 Task: Find connections with filter location Rampur Hat with filter topic #creativitywith filter profile language Spanish with filter current company BayOne Solutions with filter school Swami Vivekananda Subharti University, Meerut with filter industry Outsourcing and Offshoring Consulting with filter service category Wedding Planning with filter keywords title Front Desk Associate
Action: Mouse moved to (489, 44)
Screenshot: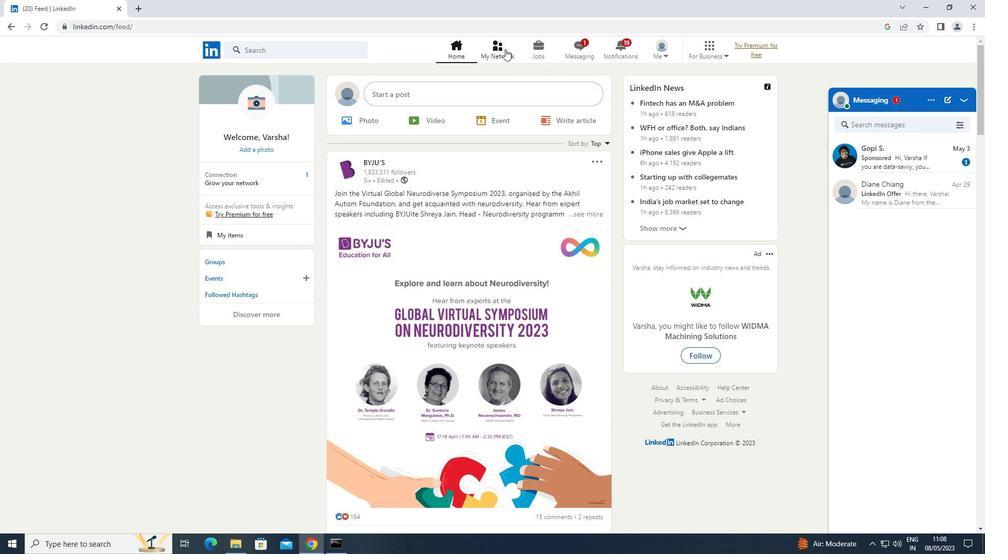 
Action: Mouse pressed left at (489, 44)
Screenshot: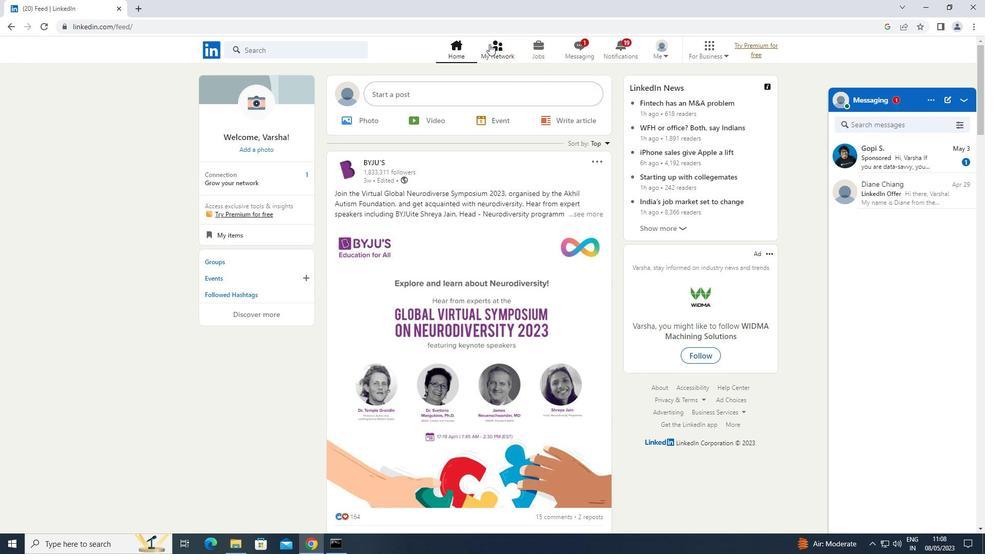 
Action: Mouse moved to (250, 109)
Screenshot: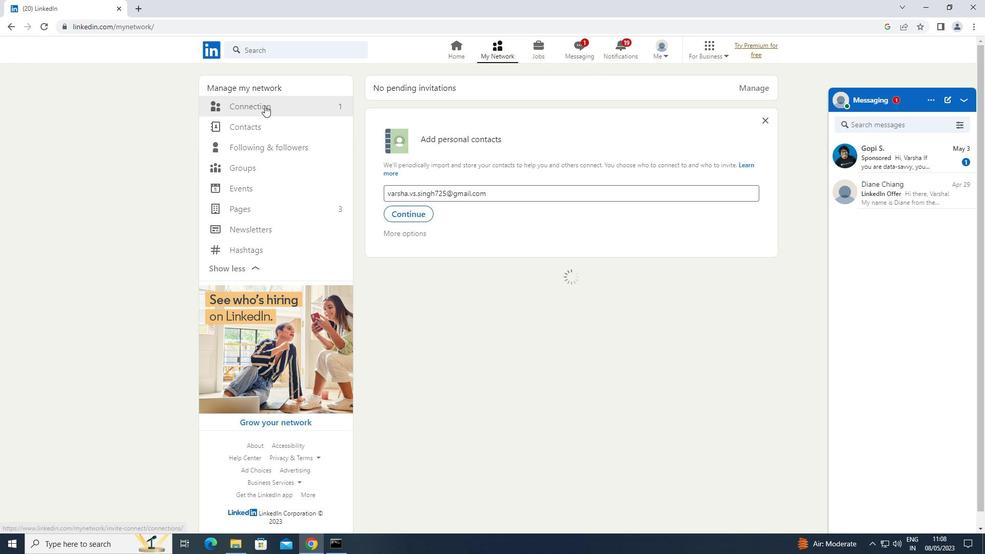 
Action: Mouse pressed left at (250, 109)
Screenshot: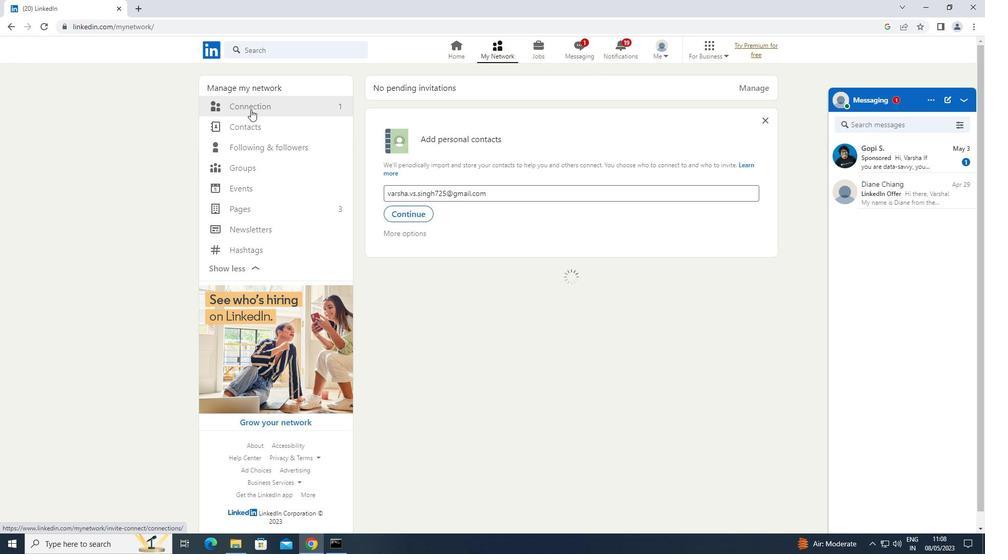 
Action: Mouse moved to (592, 110)
Screenshot: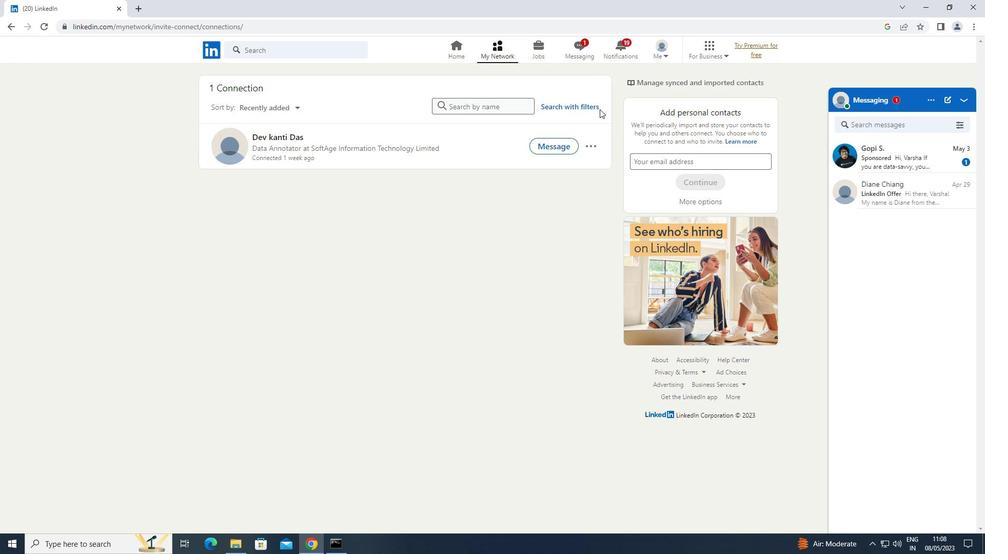 
Action: Mouse pressed left at (592, 110)
Screenshot: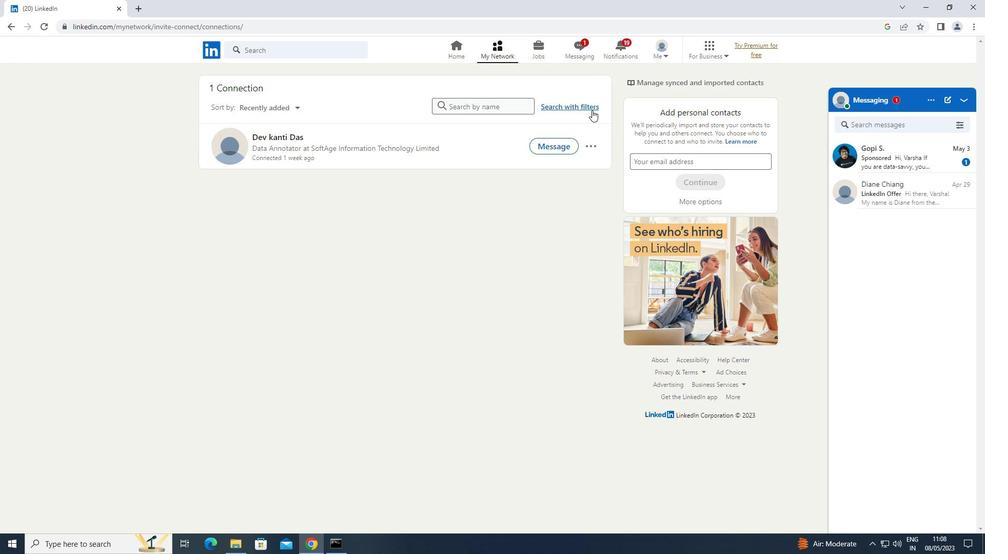 
Action: Mouse moved to (515, 76)
Screenshot: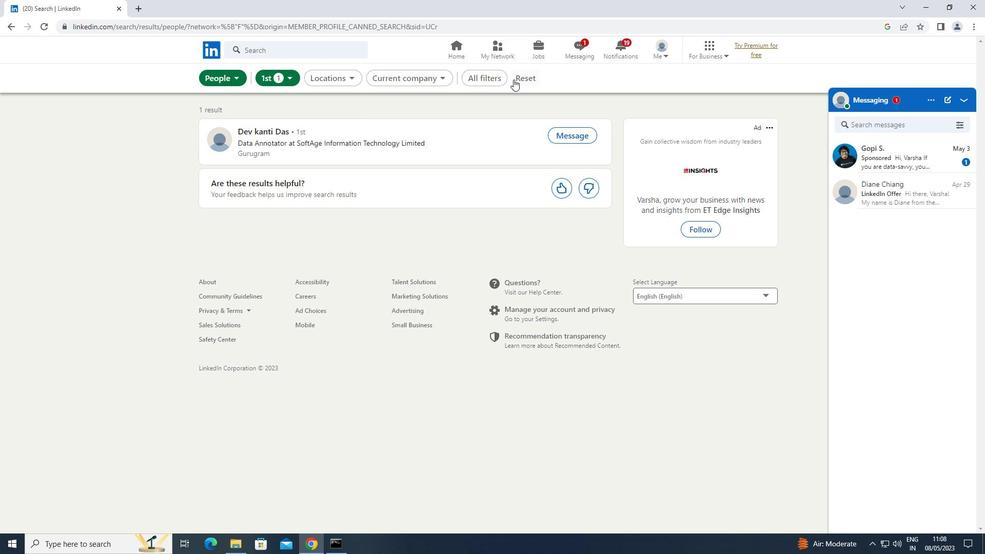 
Action: Mouse pressed left at (515, 76)
Screenshot: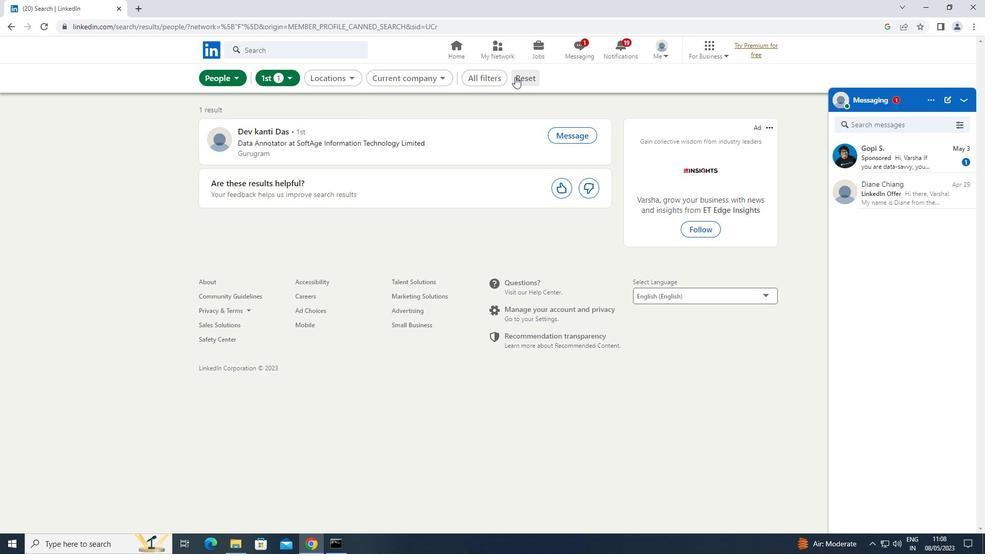 
Action: Mouse moved to (501, 80)
Screenshot: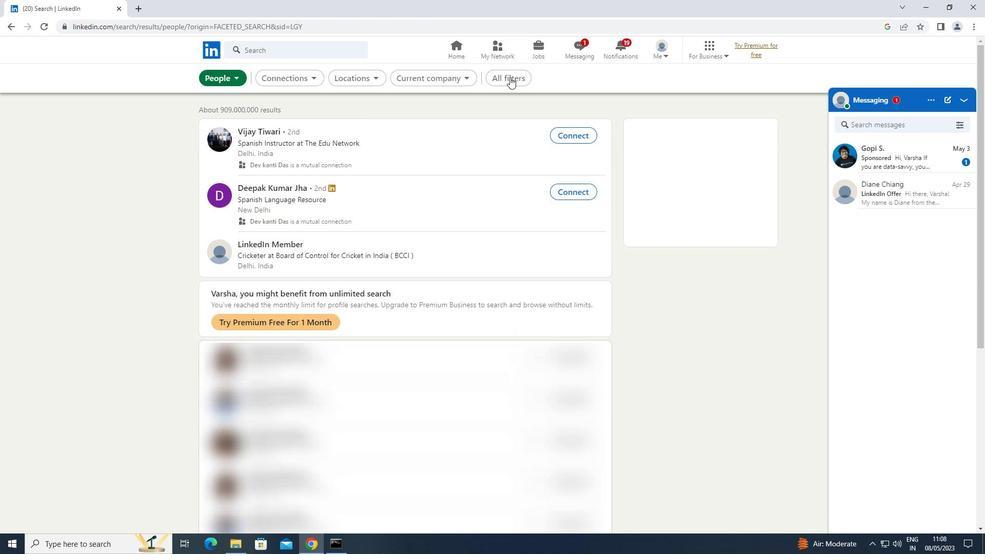 
Action: Mouse pressed left at (501, 80)
Screenshot: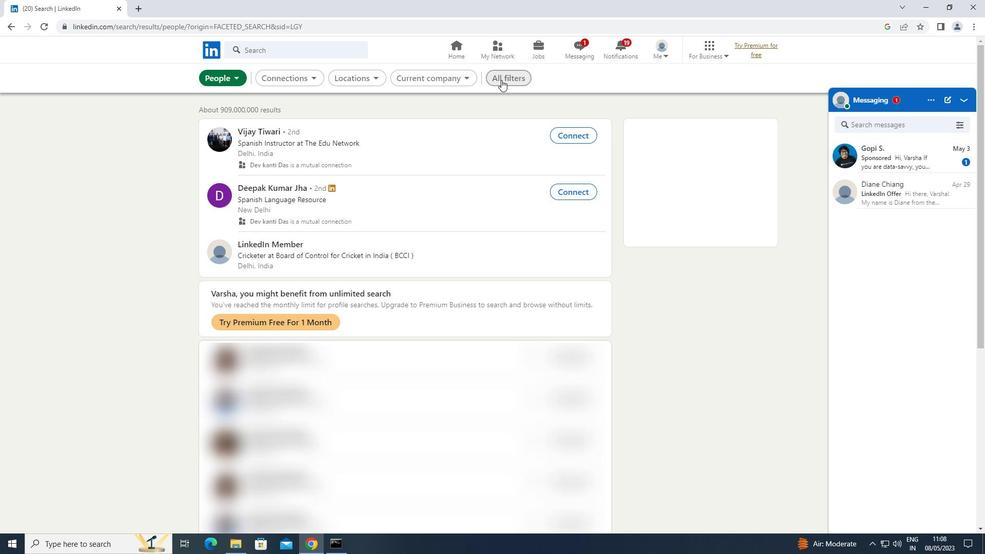 
Action: Mouse moved to (748, 211)
Screenshot: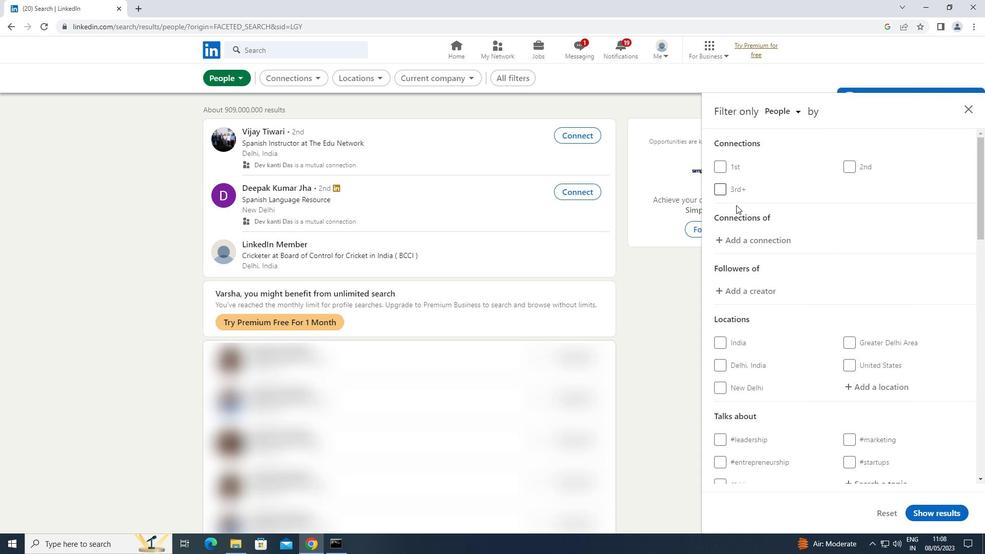 
Action: Mouse scrolled (748, 210) with delta (0, 0)
Screenshot: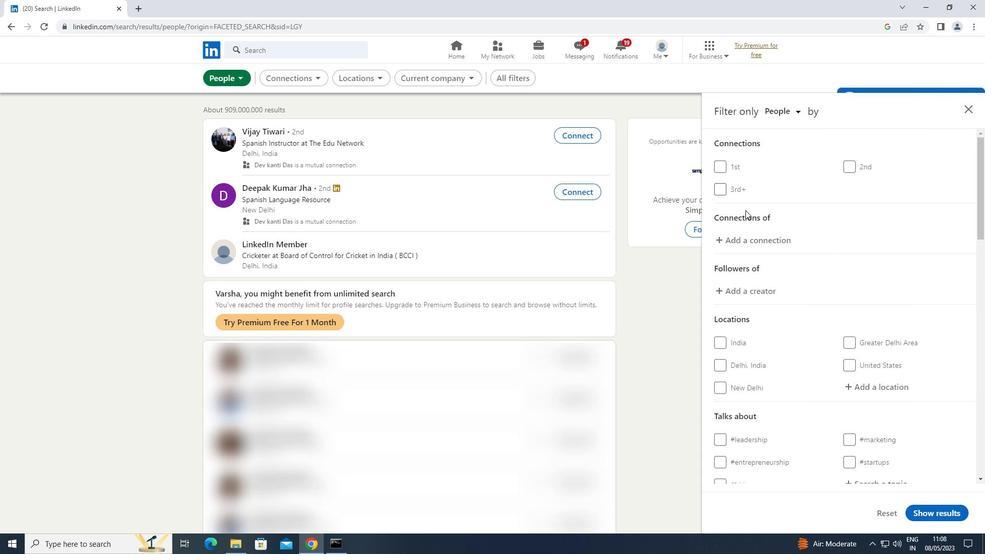 
Action: Mouse scrolled (748, 210) with delta (0, 0)
Screenshot: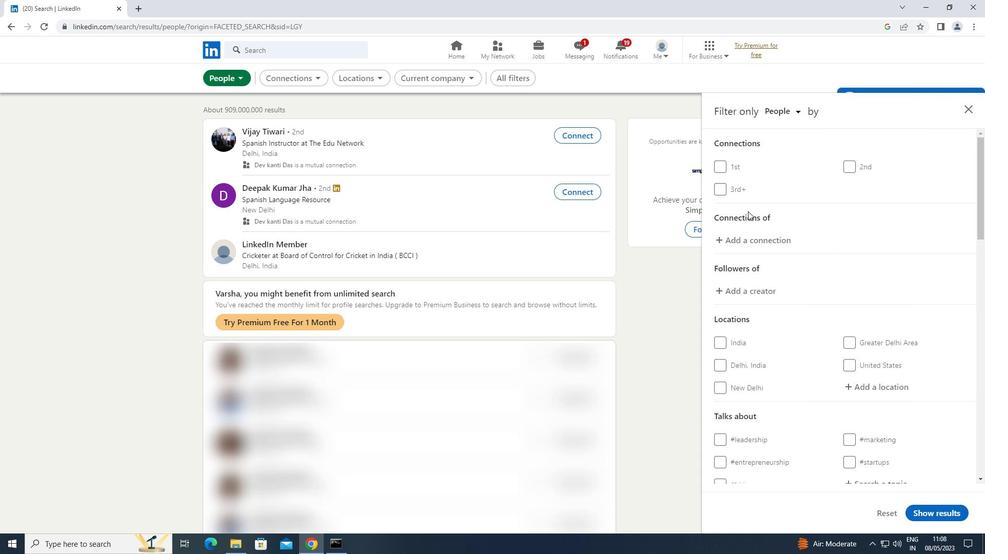 
Action: Mouse scrolled (748, 210) with delta (0, 0)
Screenshot: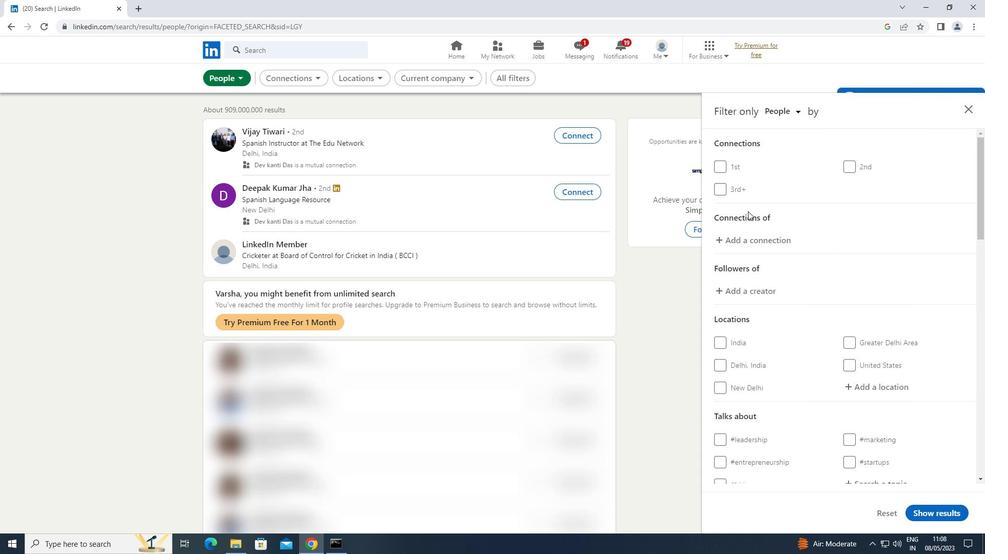 
Action: Mouse moved to (859, 232)
Screenshot: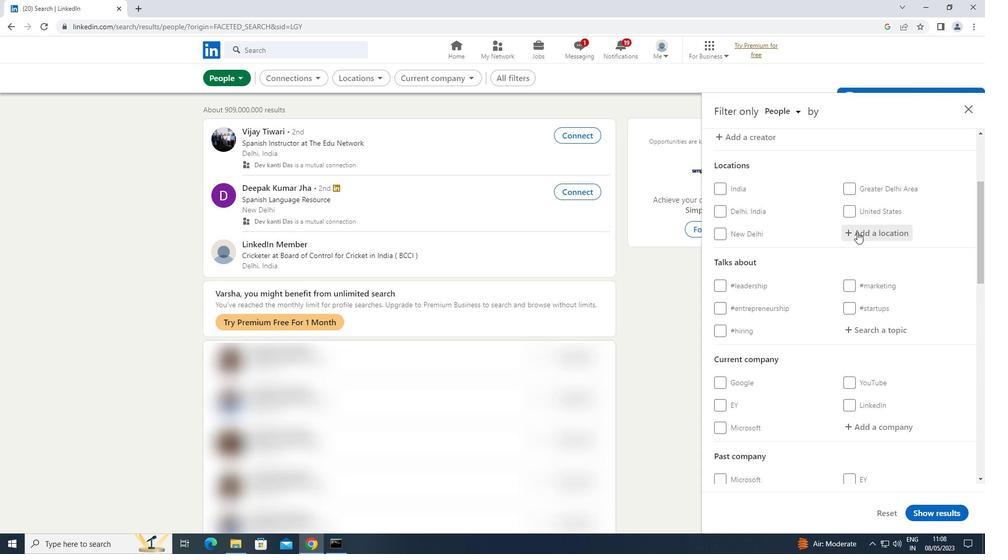 
Action: Mouse pressed left at (859, 232)
Screenshot: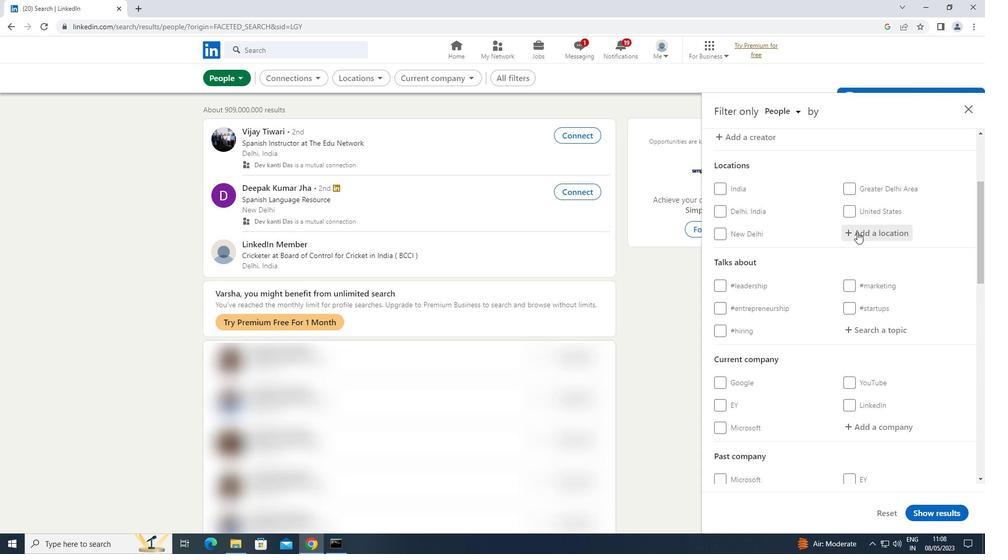 
Action: Mouse moved to (859, 233)
Screenshot: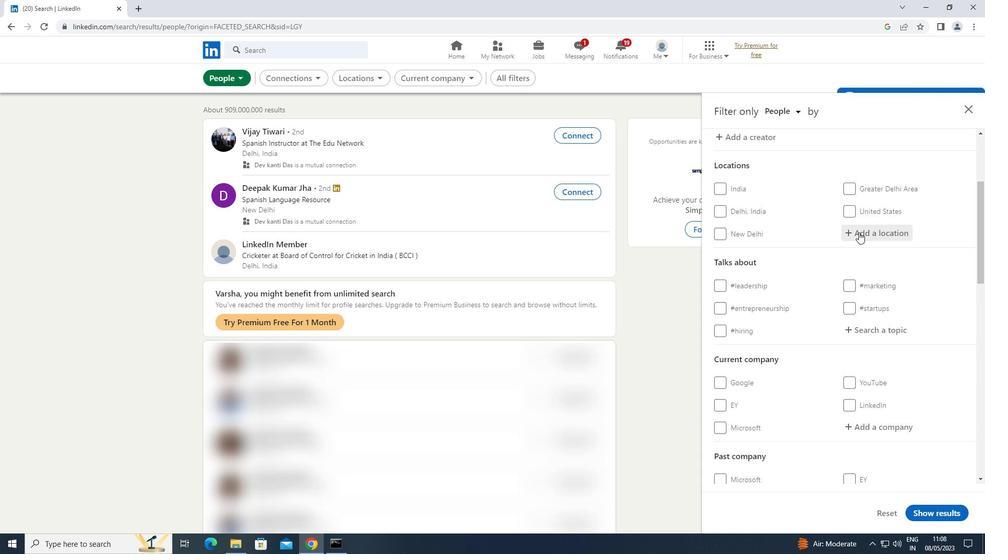 
Action: Key pressed <Key.shift>RAMPUR
Screenshot: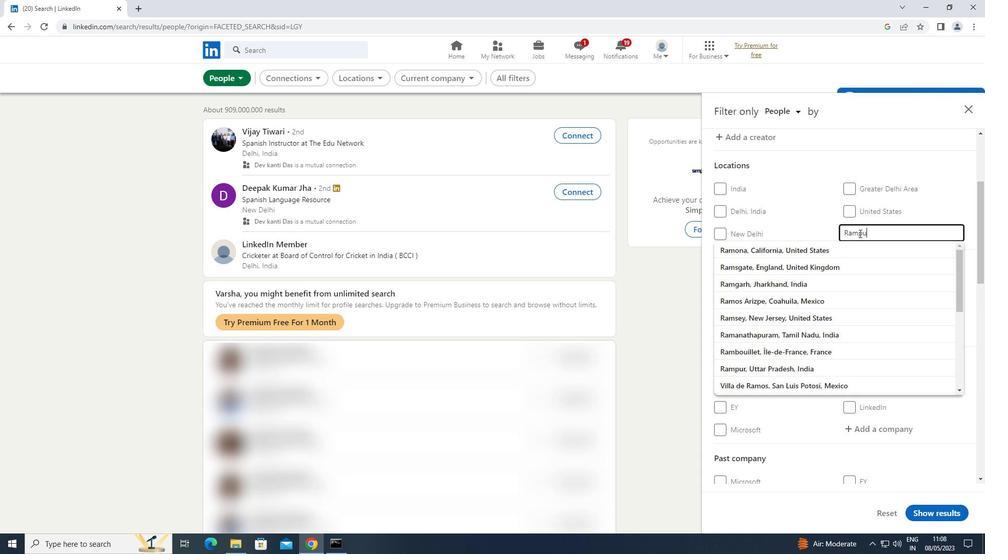 
Action: Mouse moved to (848, 223)
Screenshot: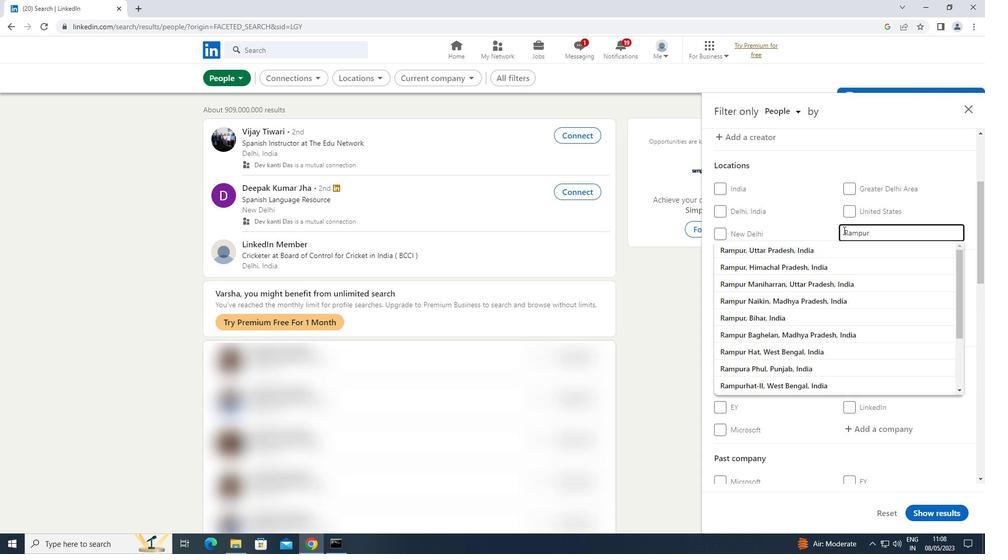 
Action: Mouse scrolled (848, 223) with delta (0, 0)
Screenshot: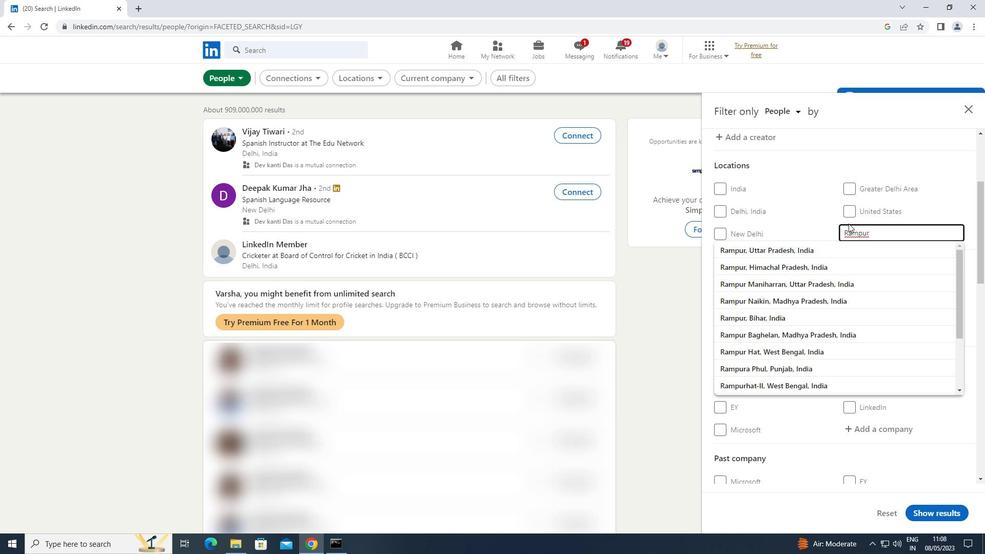 
Action: Mouse scrolled (848, 223) with delta (0, 0)
Screenshot: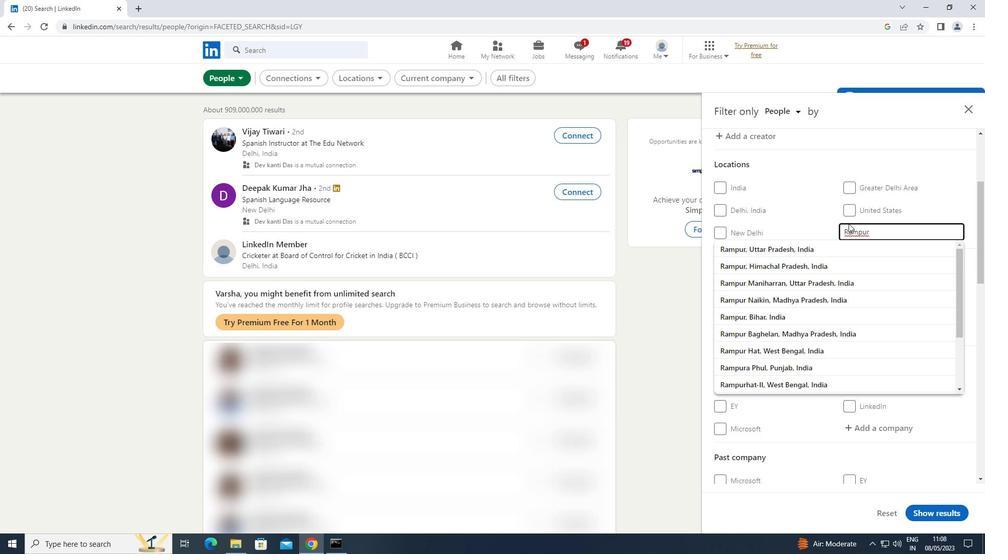 
Action: Mouse moved to (878, 305)
Screenshot: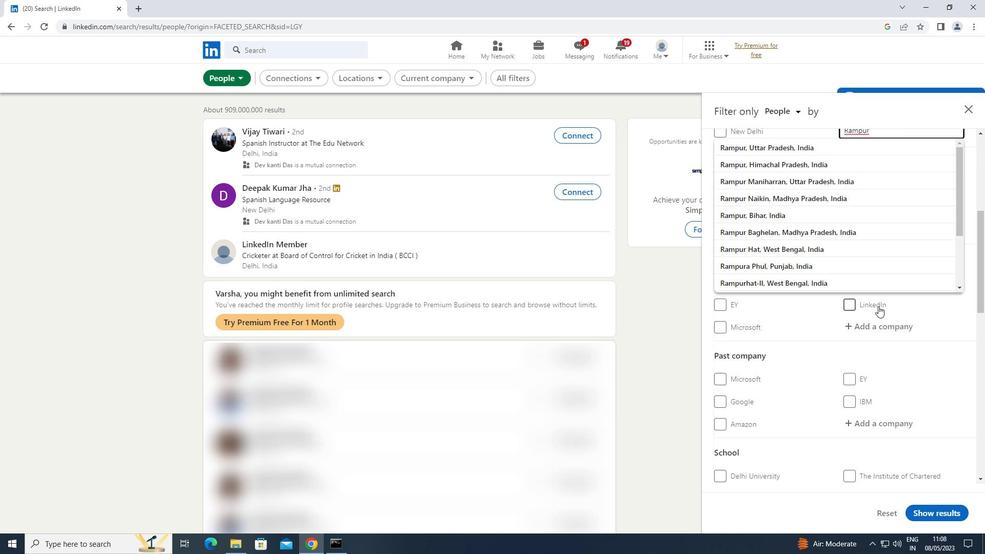 
Action: Key pressed <Key.enter>
Screenshot: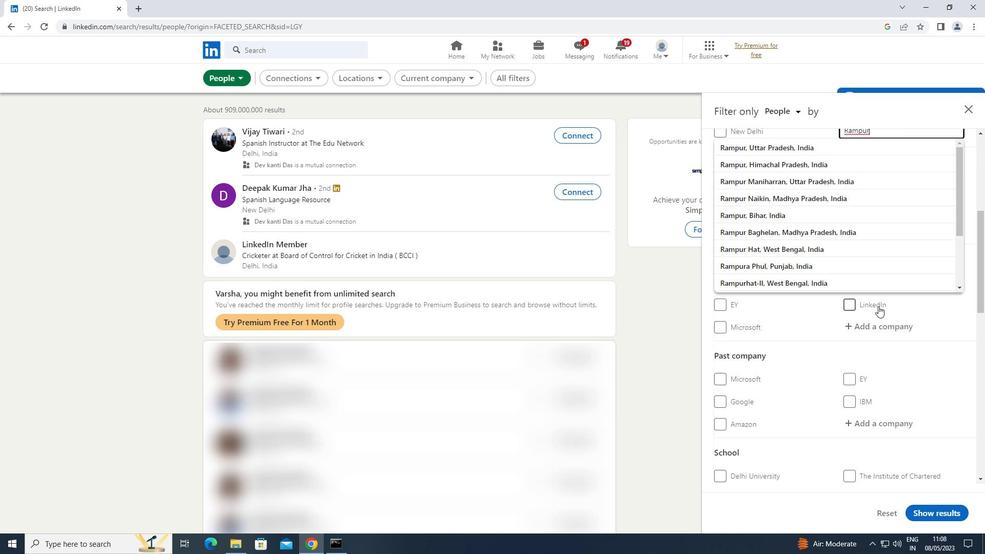 
Action: Mouse moved to (881, 227)
Screenshot: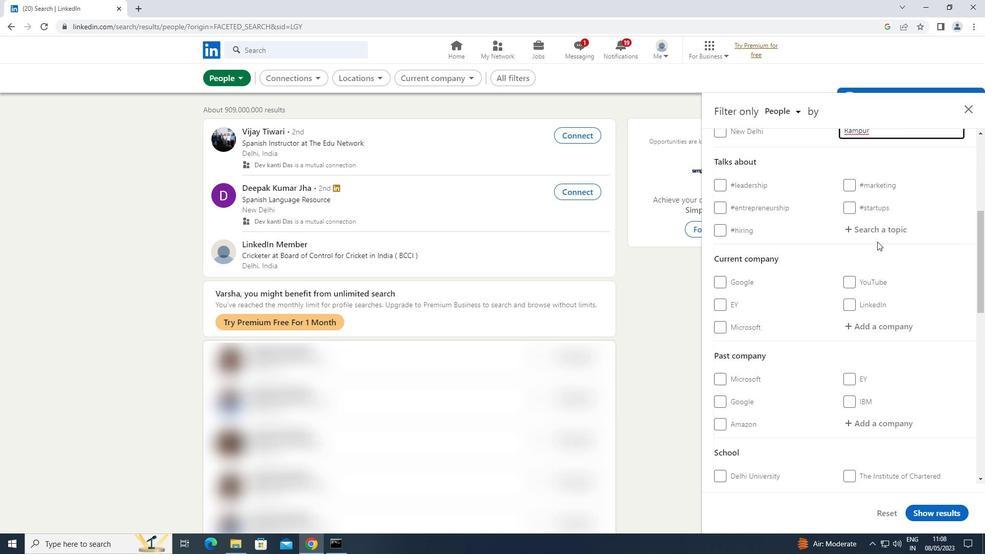 
Action: Mouse pressed left at (881, 227)
Screenshot: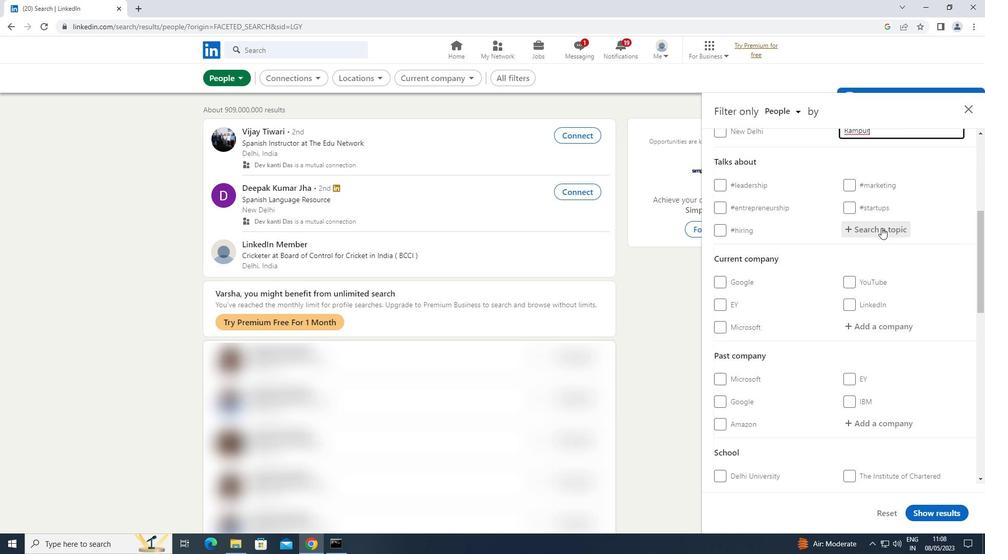 
Action: Key pressed CREATI
Screenshot: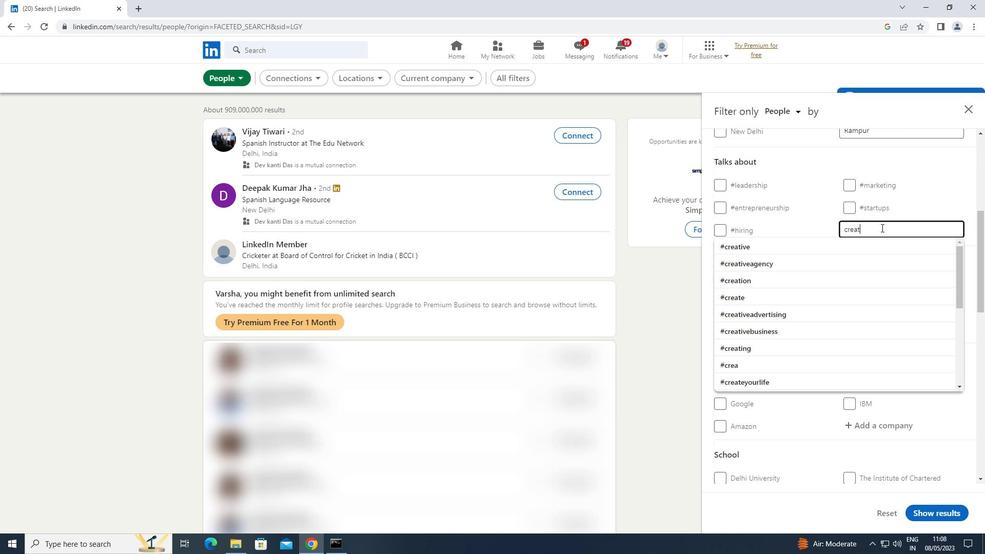
Action: Mouse moved to (879, 229)
Screenshot: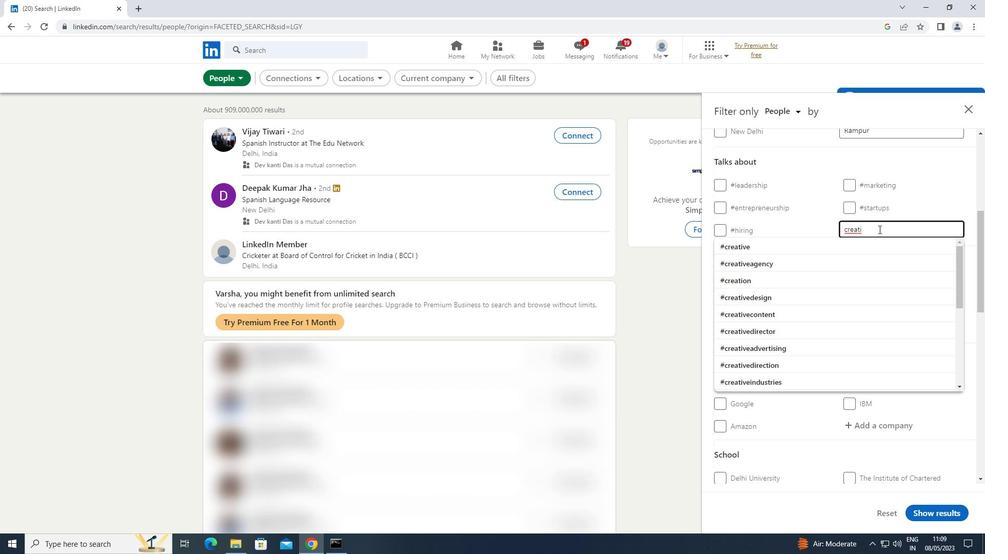 
Action: Key pressed V
Screenshot: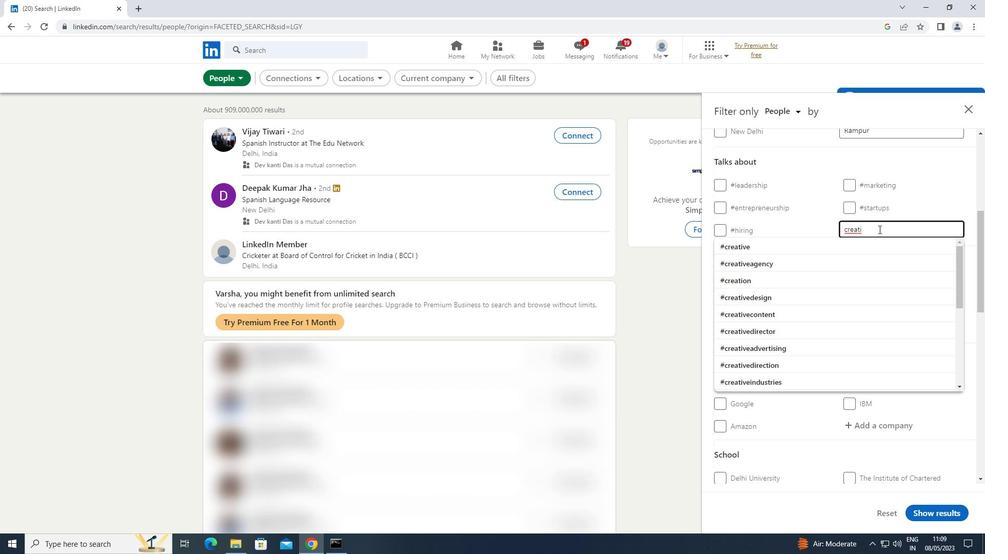 
Action: Mouse moved to (877, 230)
Screenshot: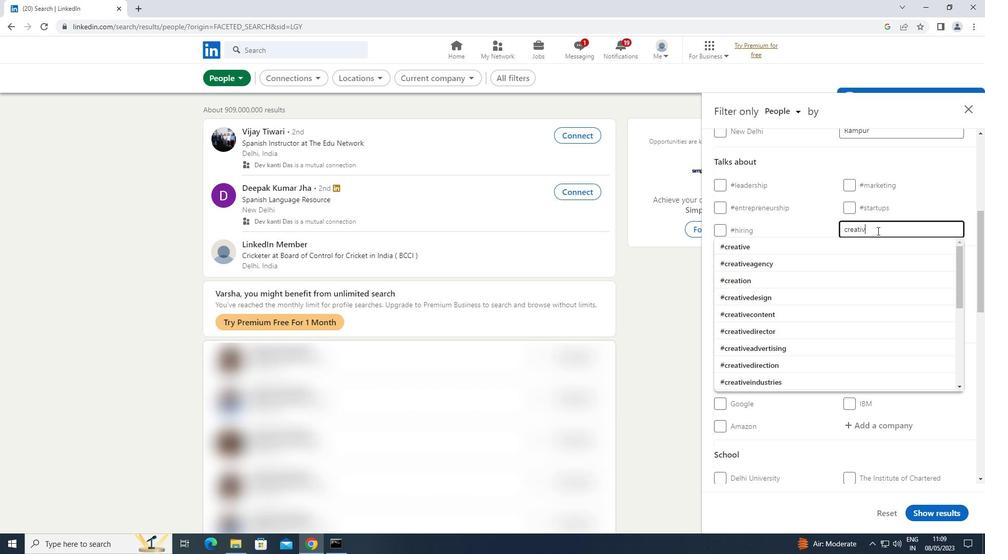 
Action: Key pressed I
Screenshot: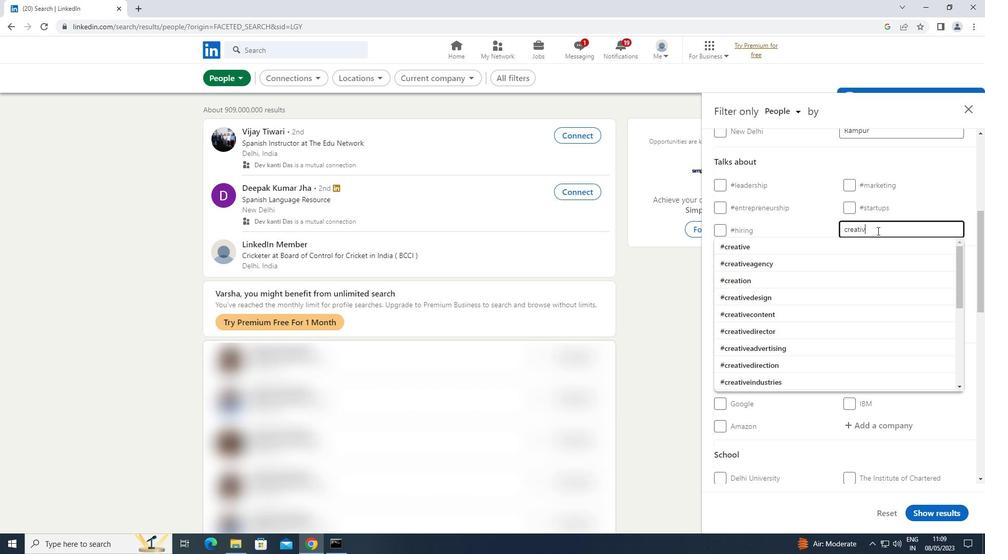 
Action: Mouse moved to (869, 233)
Screenshot: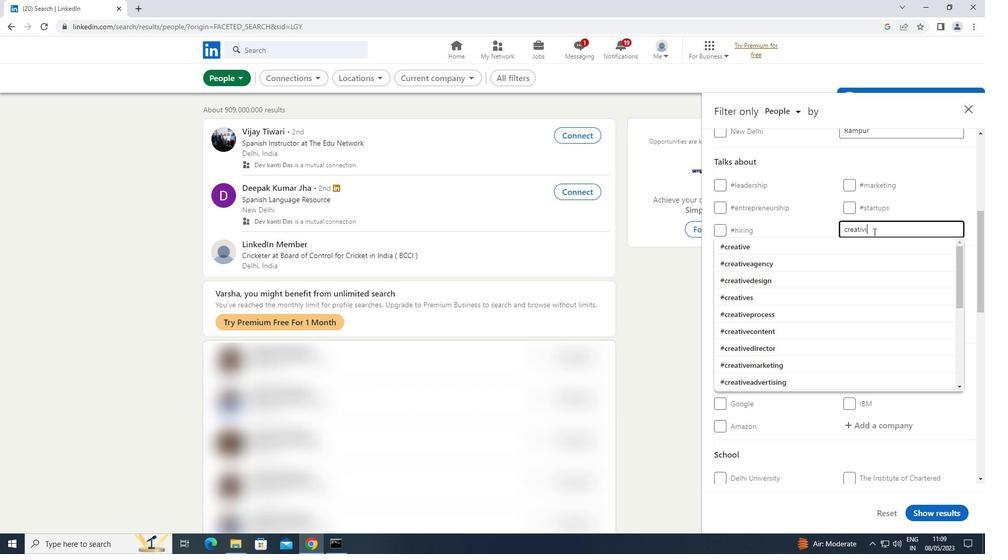 
Action: Key pressed TY
Screenshot: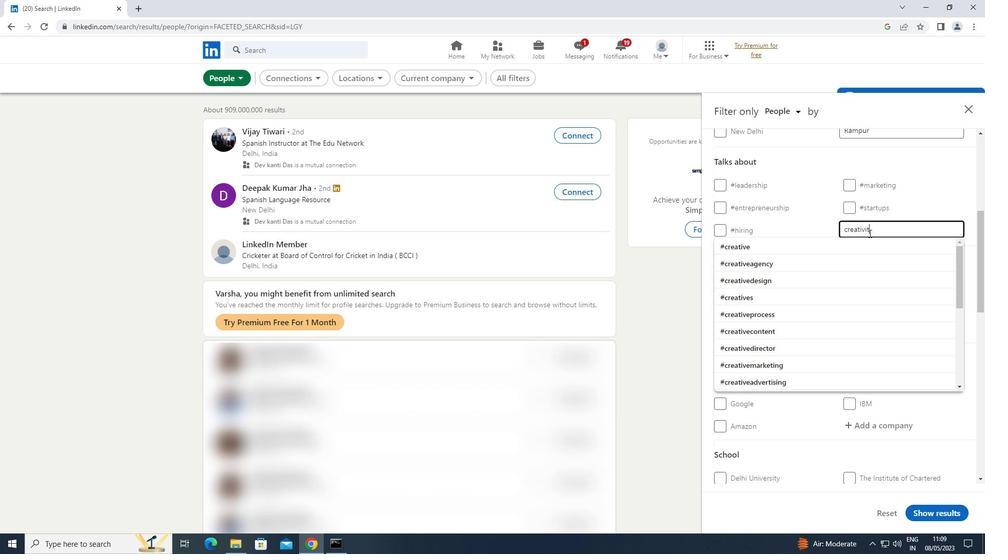 
Action: Mouse moved to (799, 247)
Screenshot: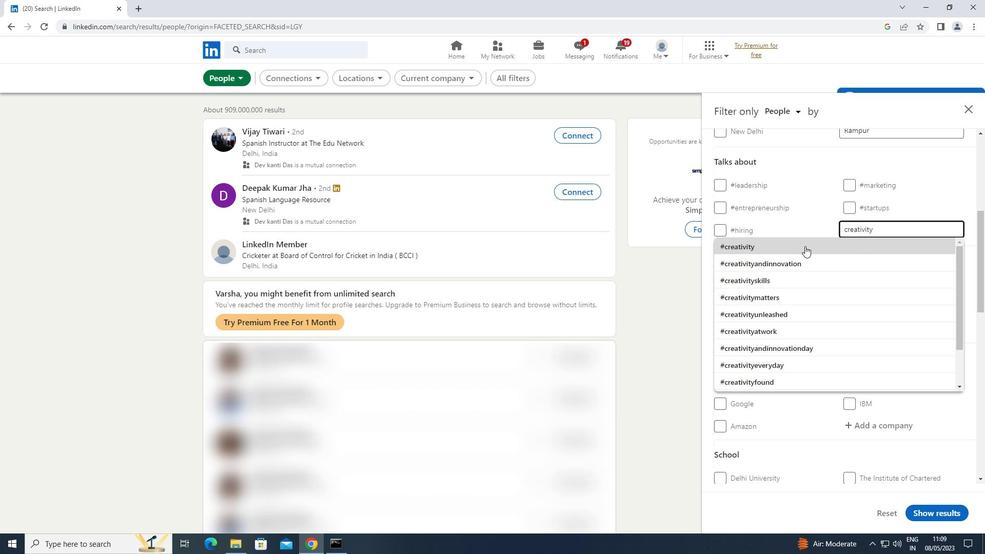 
Action: Mouse pressed left at (799, 247)
Screenshot: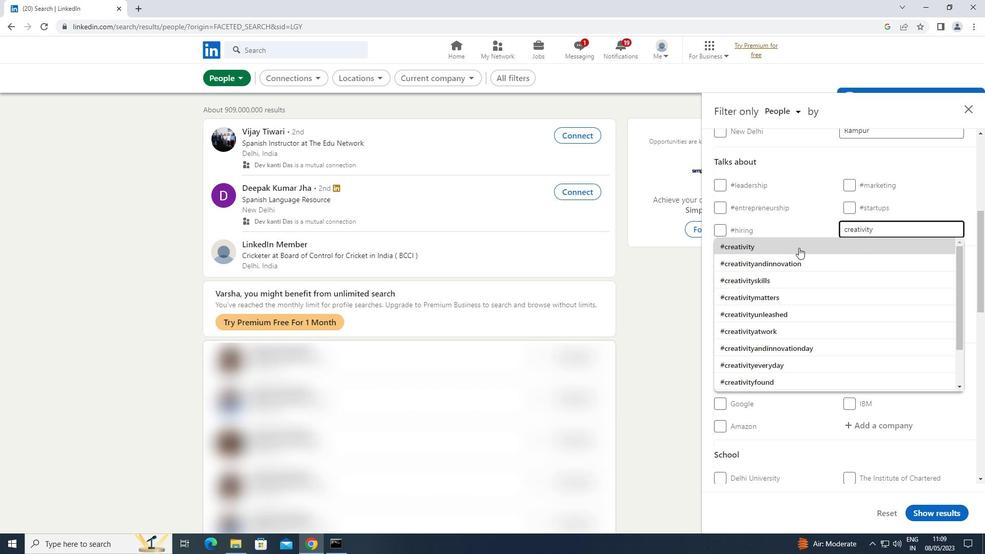
Action: Mouse scrolled (799, 247) with delta (0, 0)
Screenshot: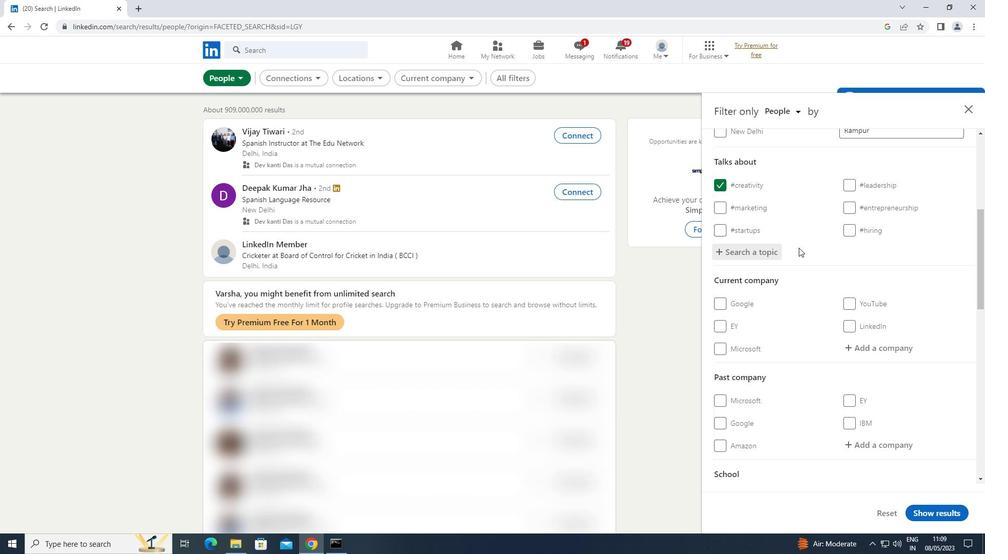 
Action: Mouse scrolled (799, 247) with delta (0, 0)
Screenshot: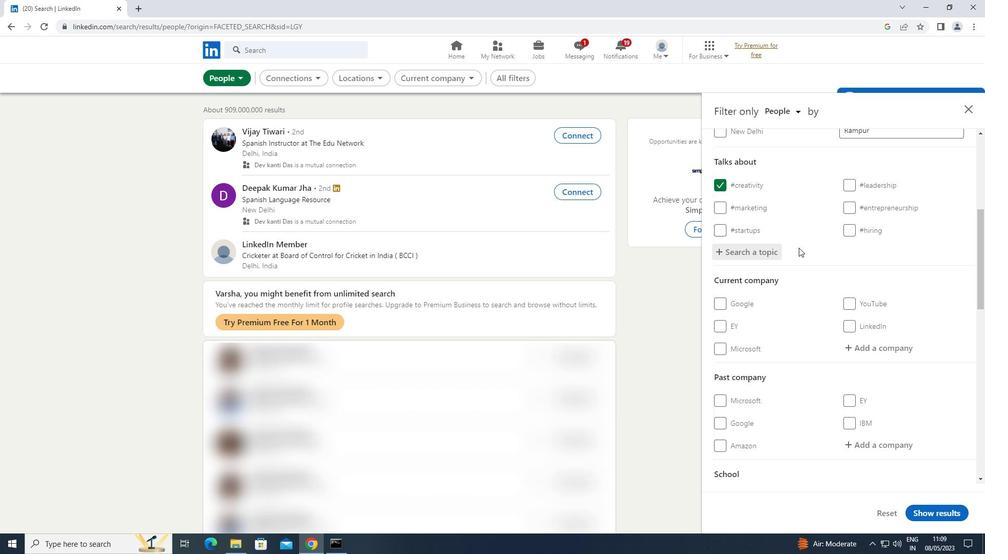 
Action: Mouse scrolled (799, 247) with delta (0, 0)
Screenshot: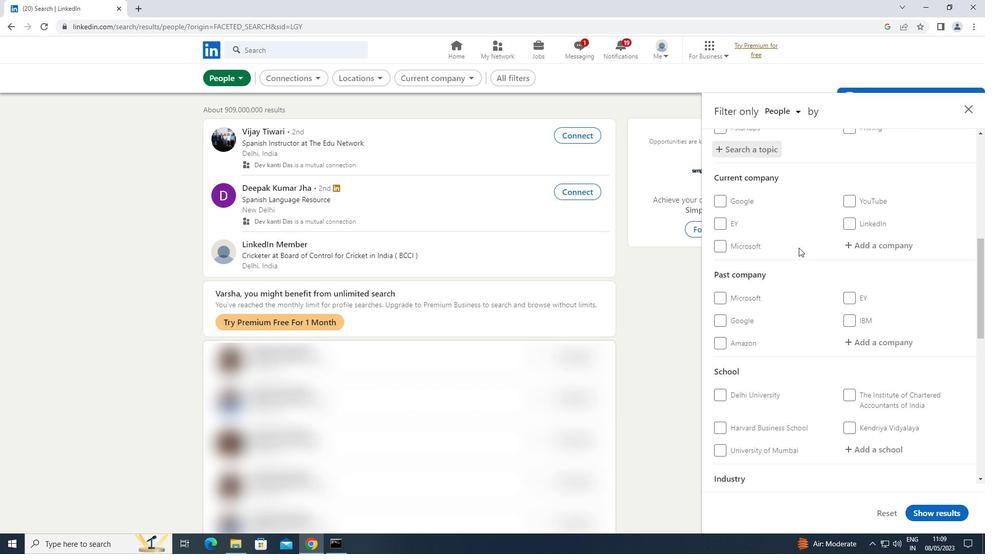 
Action: Mouse scrolled (799, 247) with delta (0, 0)
Screenshot: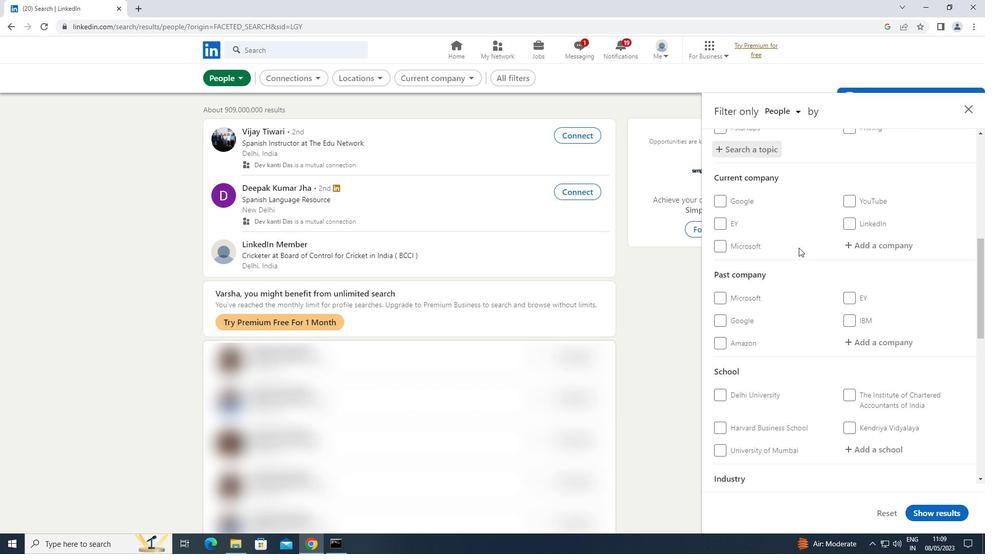 
Action: Mouse scrolled (799, 247) with delta (0, 0)
Screenshot: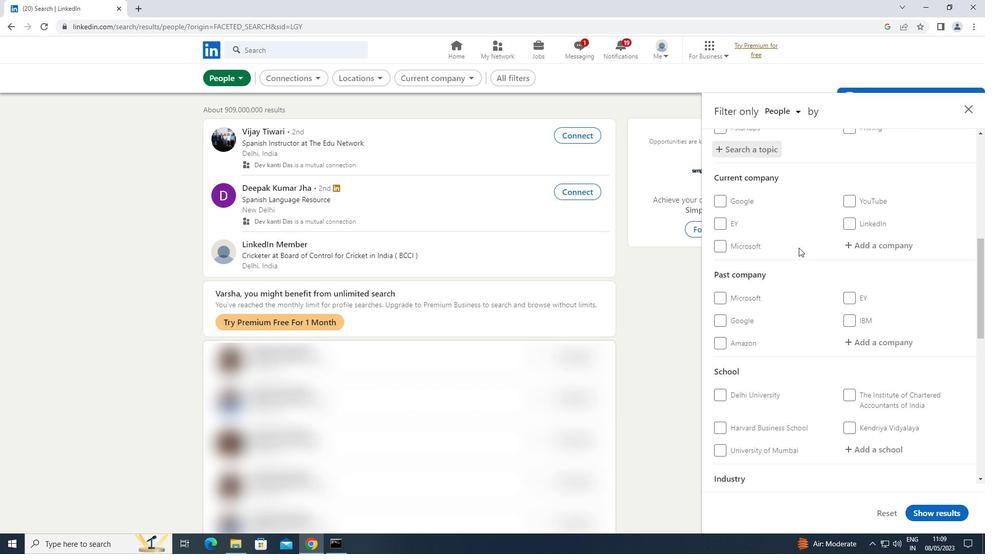 
Action: Mouse moved to (798, 248)
Screenshot: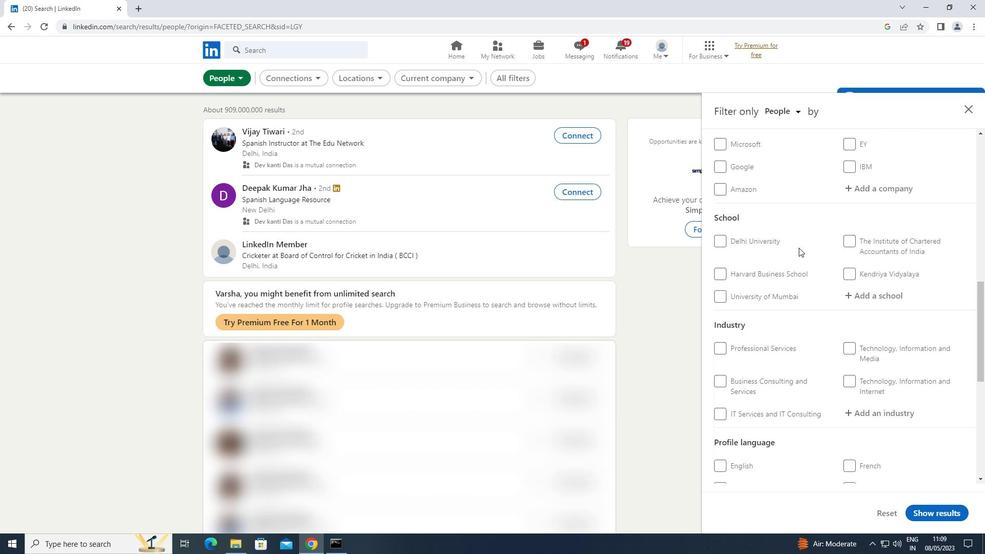 
Action: Mouse scrolled (798, 247) with delta (0, 0)
Screenshot: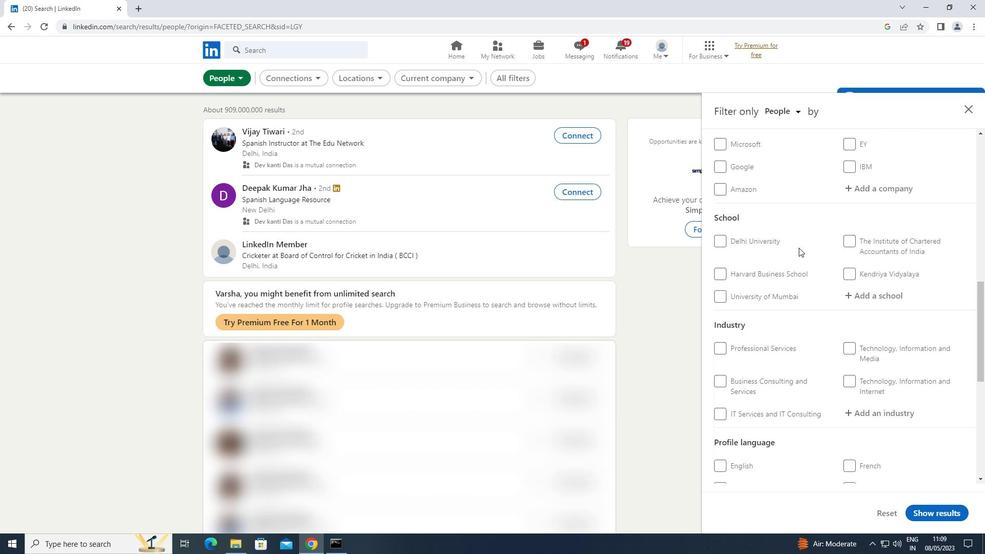 
Action: Mouse scrolled (798, 247) with delta (0, 0)
Screenshot: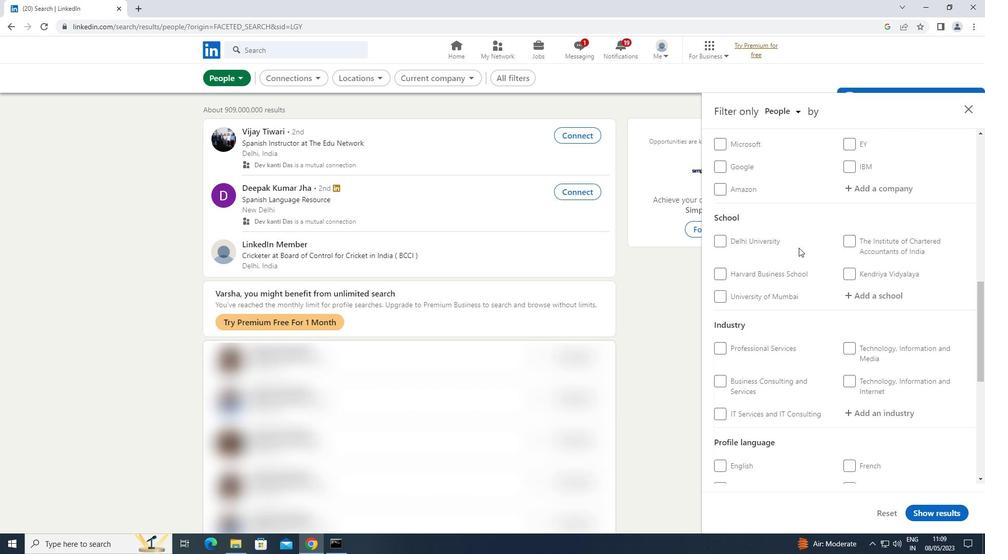 
Action: Mouse moved to (798, 248)
Screenshot: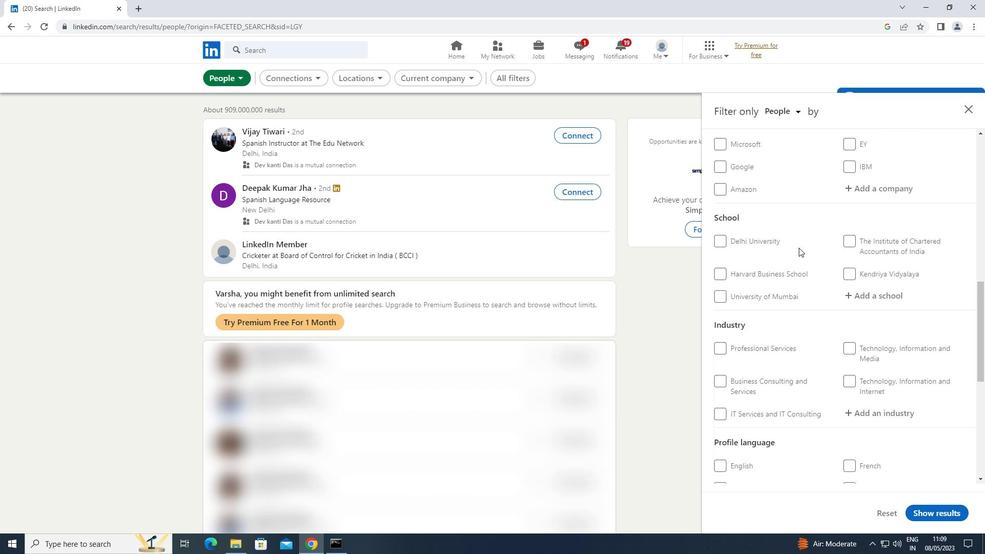 
Action: Mouse scrolled (798, 248) with delta (0, 0)
Screenshot: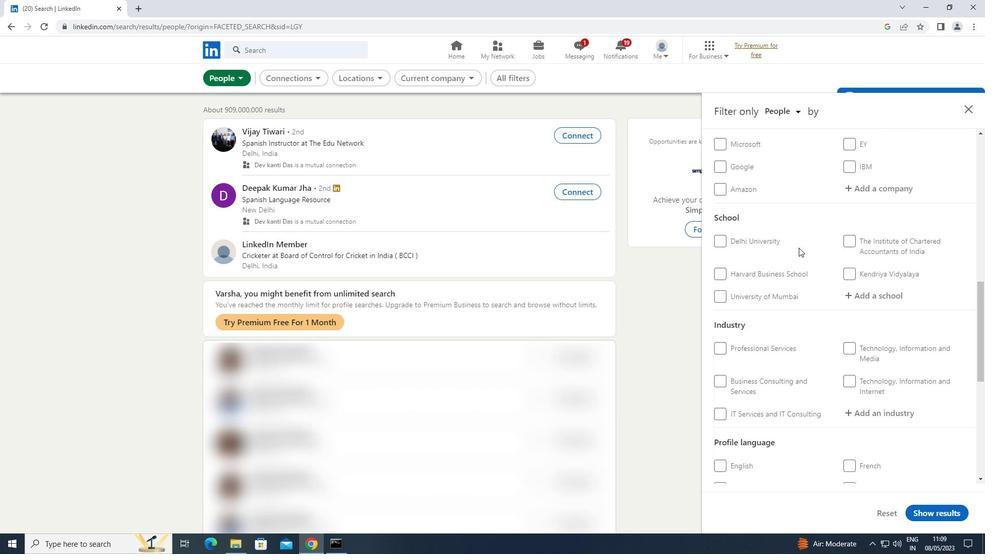 
Action: Mouse scrolled (798, 248) with delta (0, 0)
Screenshot: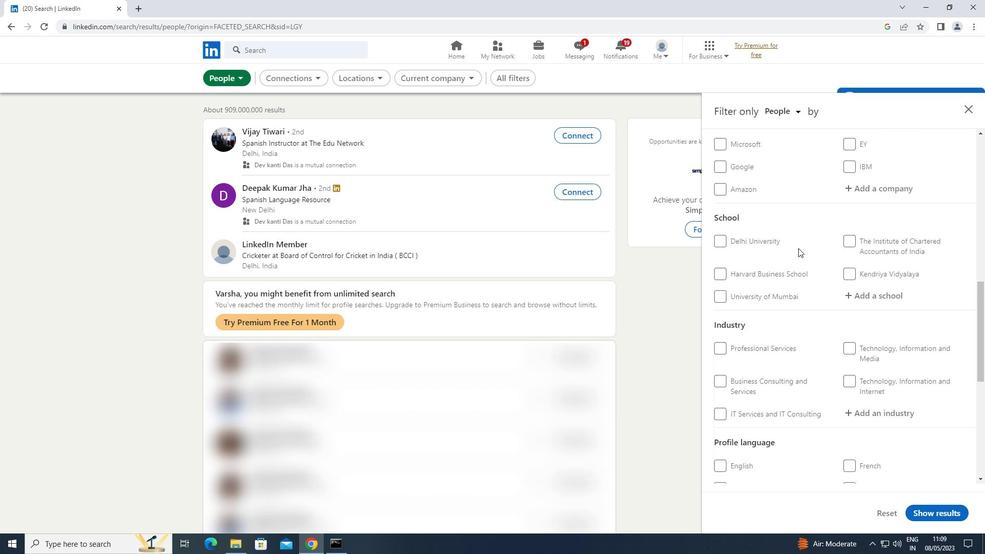 
Action: Mouse moved to (720, 280)
Screenshot: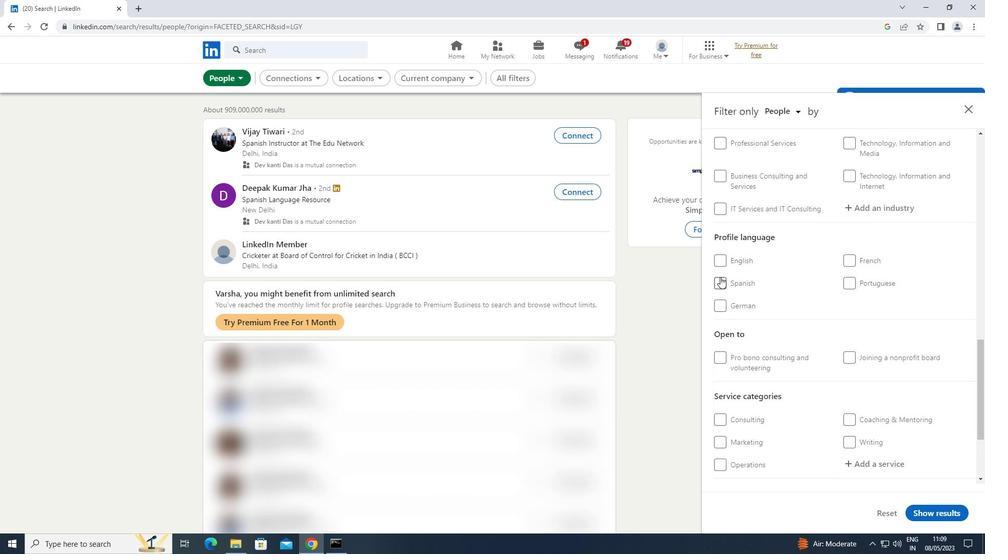 
Action: Mouse pressed left at (720, 280)
Screenshot: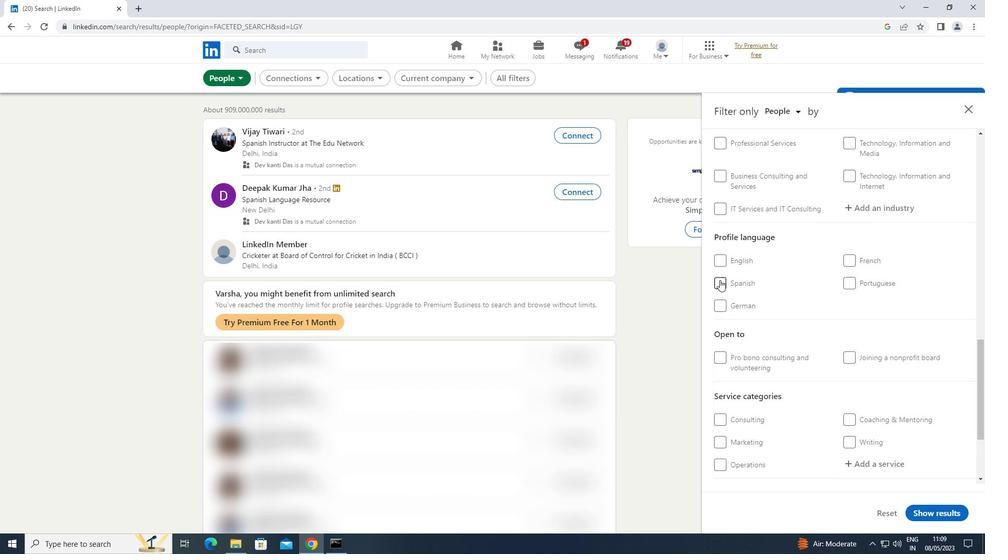 
Action: Mouse moved to (721, 280)
Screenshot: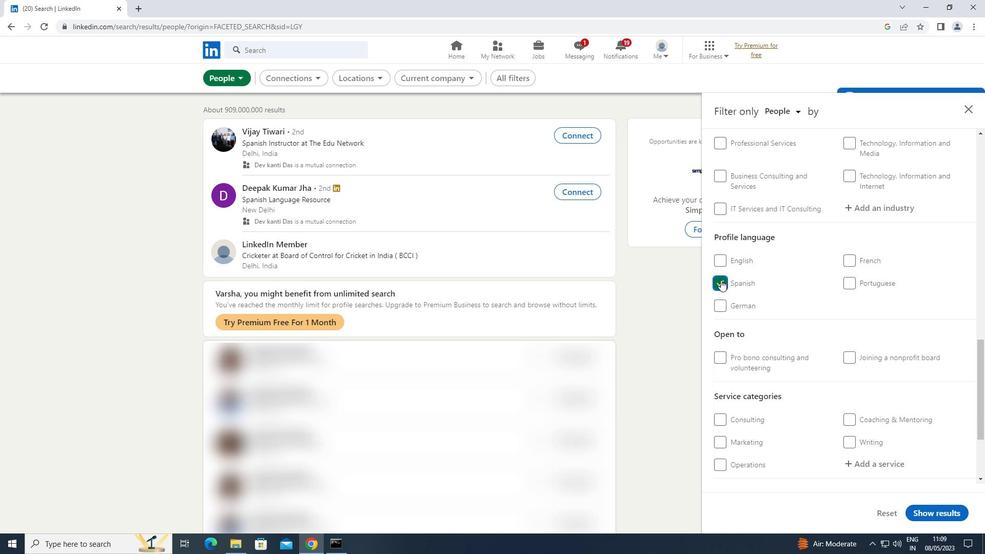 
Action: Mouse scrolled (721, 280) with delta (0, 0)
Screenshot: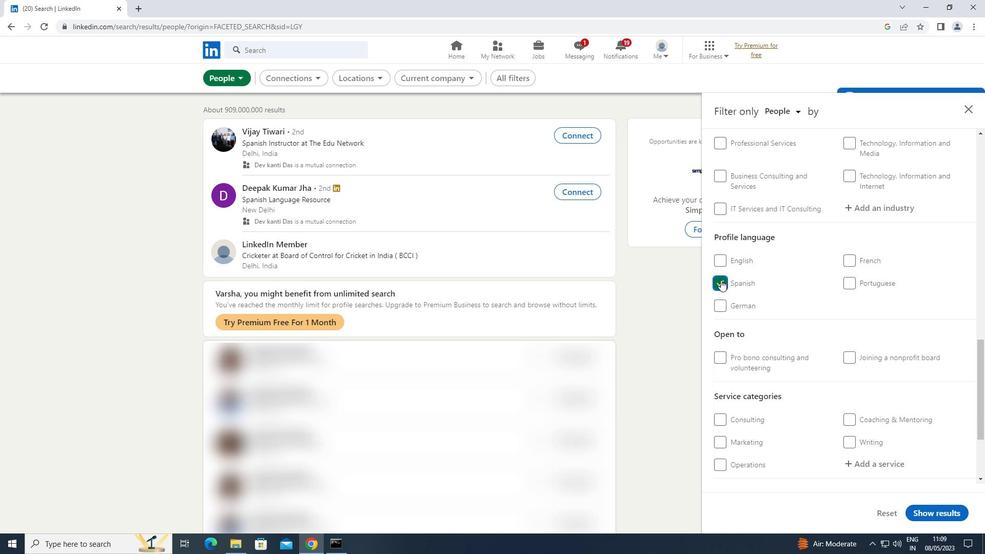 
Action: Mouse scrolled (721, 280) with delta (0, 0)
Screenshot: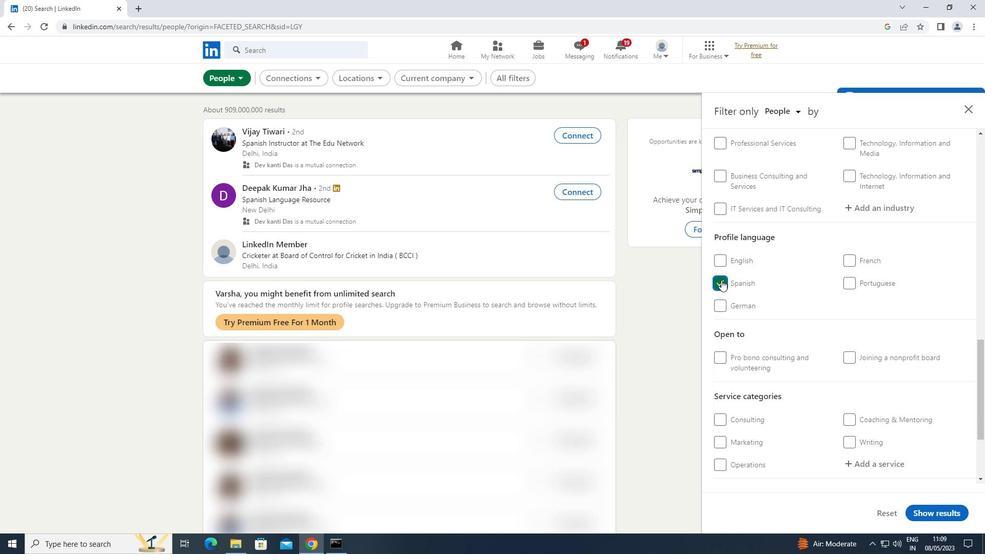 
Action: Mouse moved to (722, 279)
Screenshot: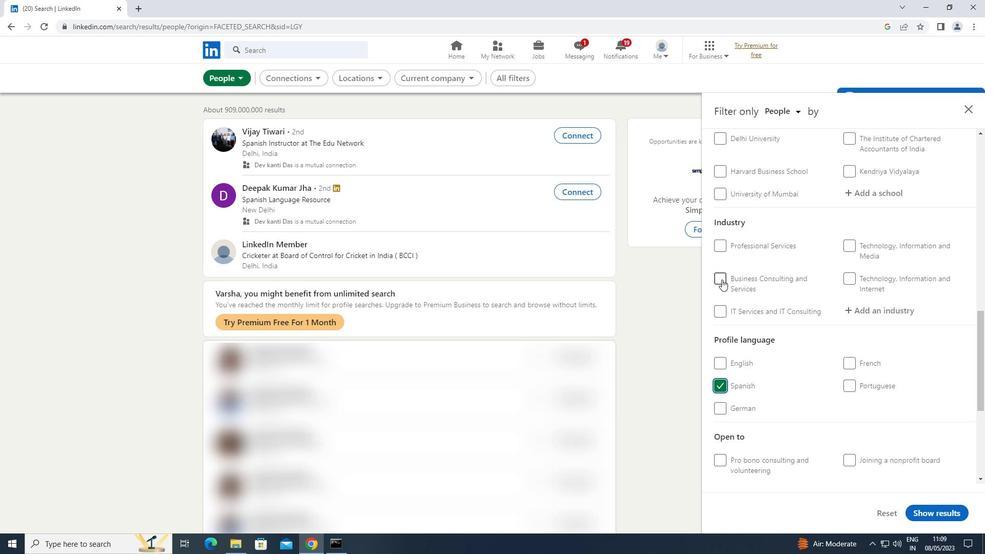 
Action: Mouse scrolled (722, 279) with delta (0, 0)
Screenshot: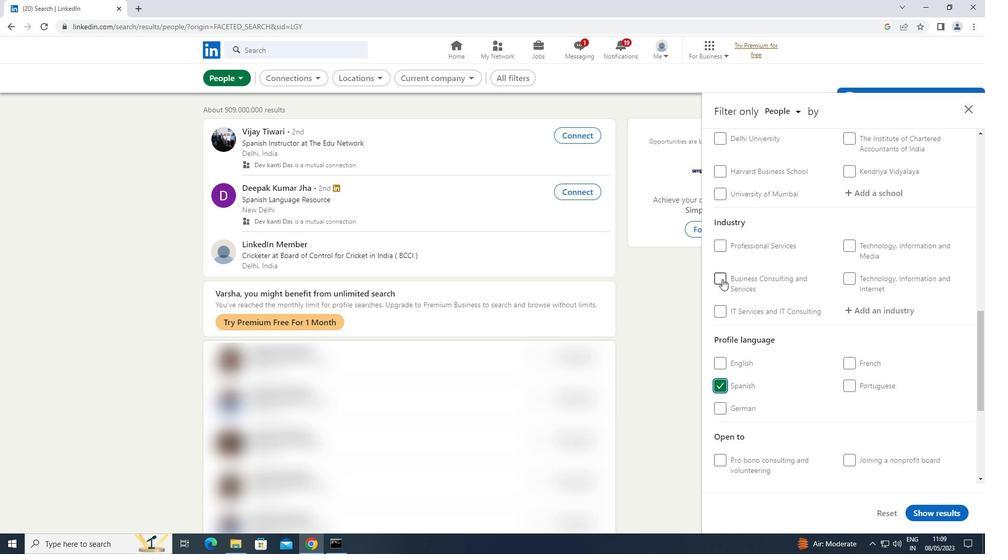 
Action: Mouse scrolled (722, 279) with delta (0, 0)
Screenshot: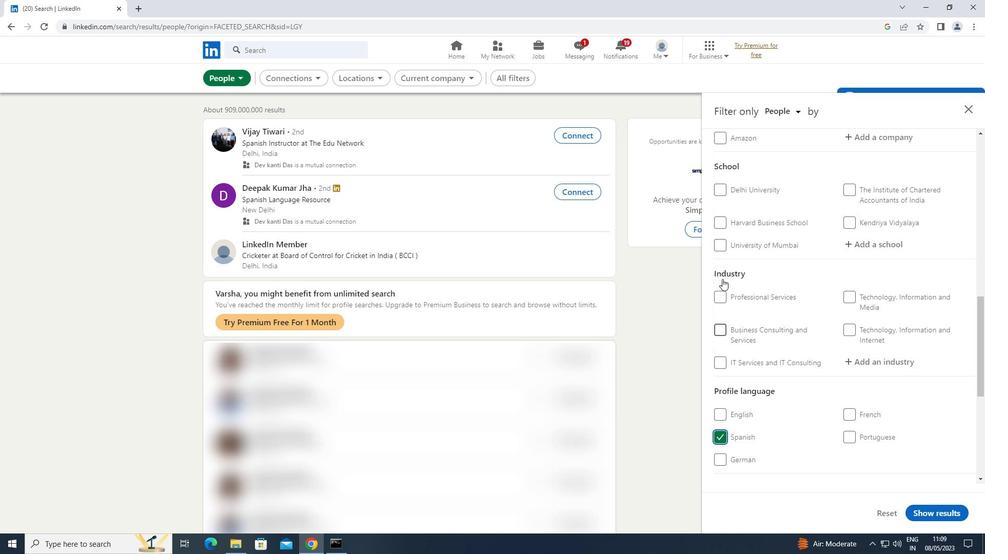 
Action: Mouse moved to (723, 278)
Screenshot: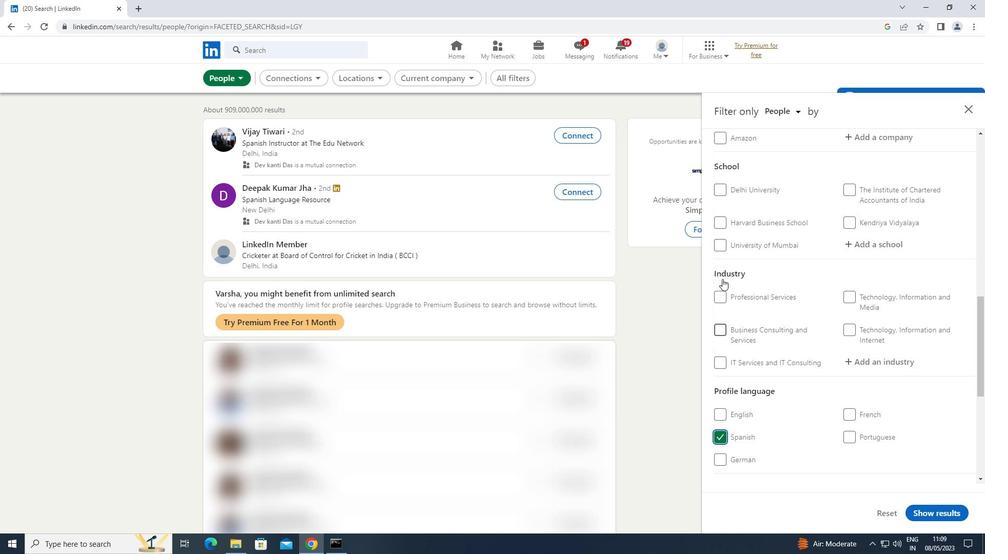 
Action: Mouse scrolled (723, 279) with delta (0, 0)
Screenshot: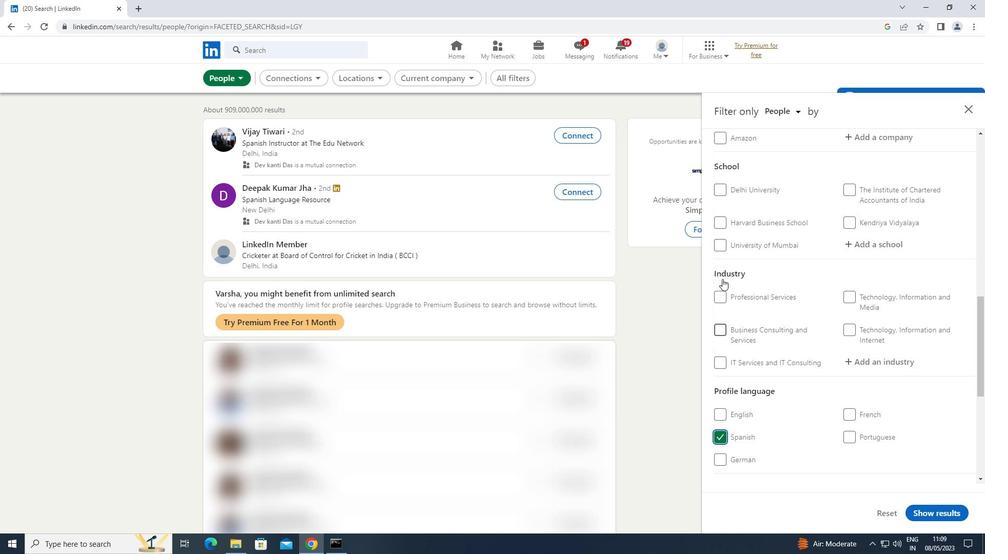 
Action: Mouse scrolled (723, 279) with delta (0, 0)
Screenshot: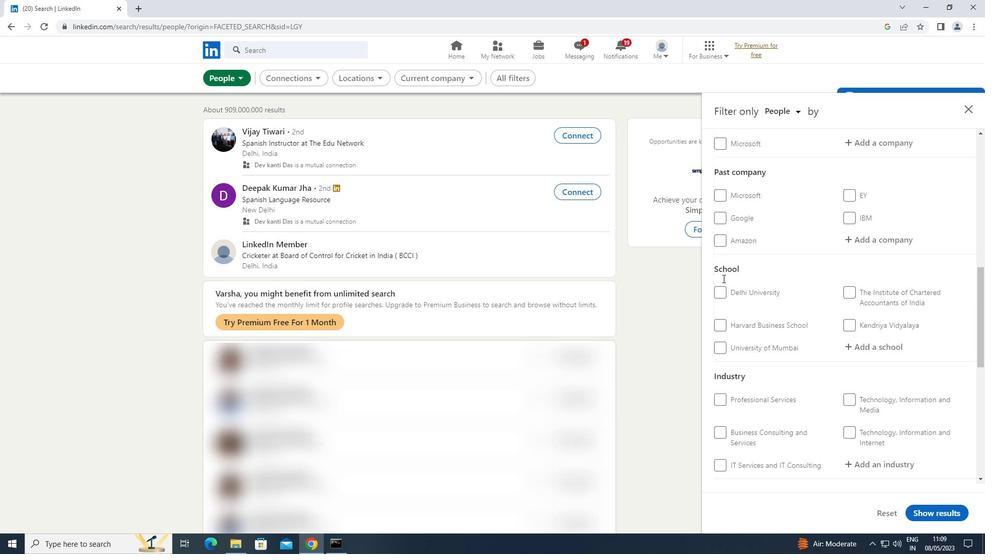 
Action: Mouse moved to (745, 253)
Screenshot: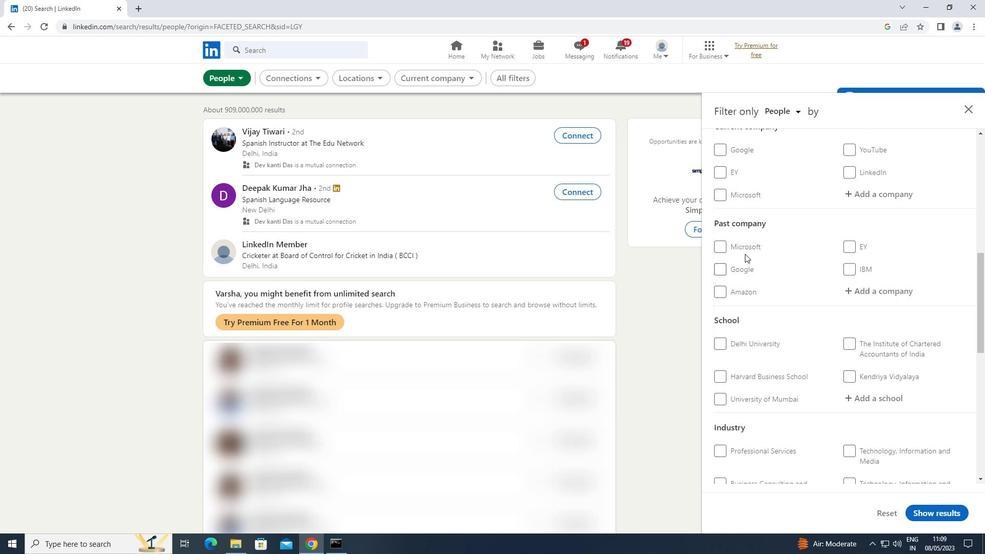 
Action: Mouse scrolled (745, 253) with delta (0, 0)
Screenshot: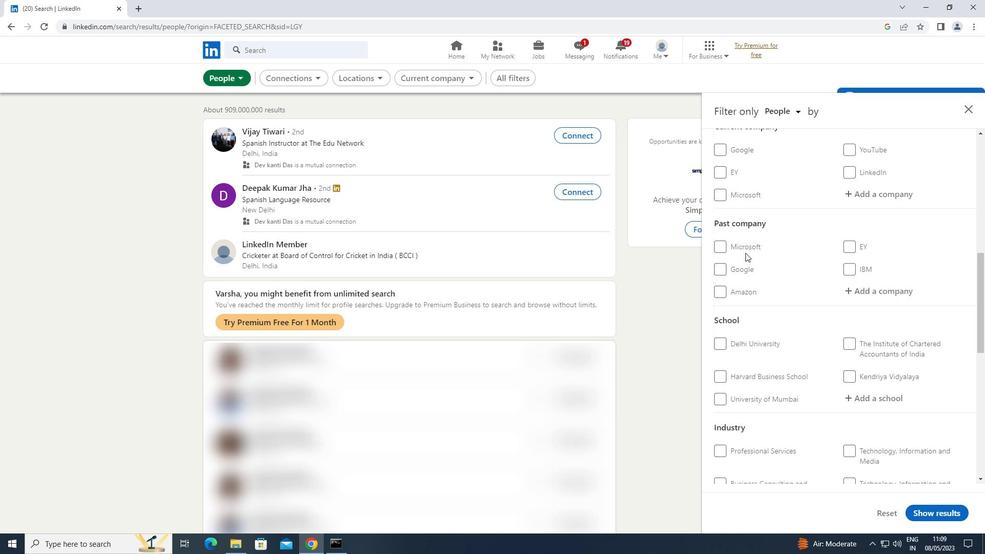 
Action: Mouse scrolled (745, 253) with delta (0, 0)
Screenshot: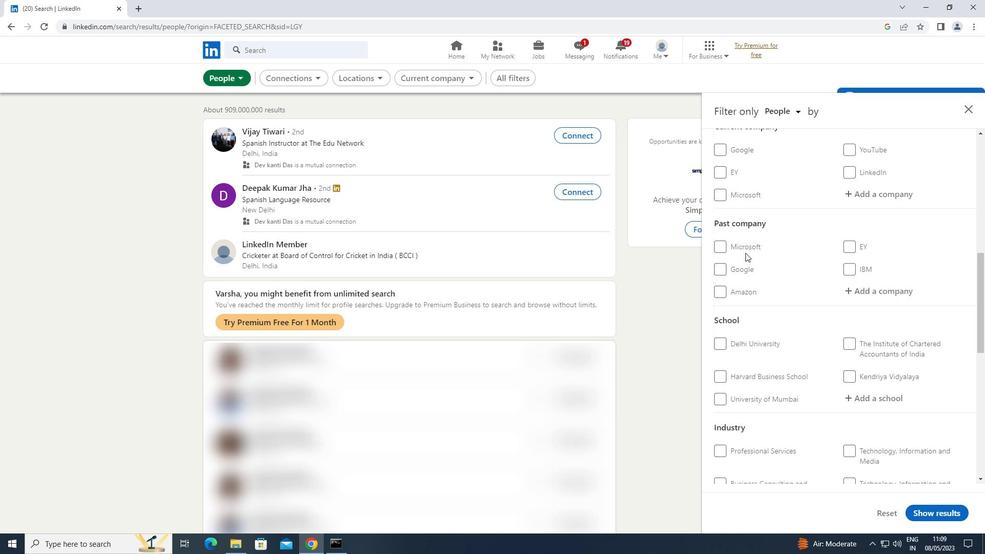 
Action: Mouse moved to (863, 297)
Screenshot: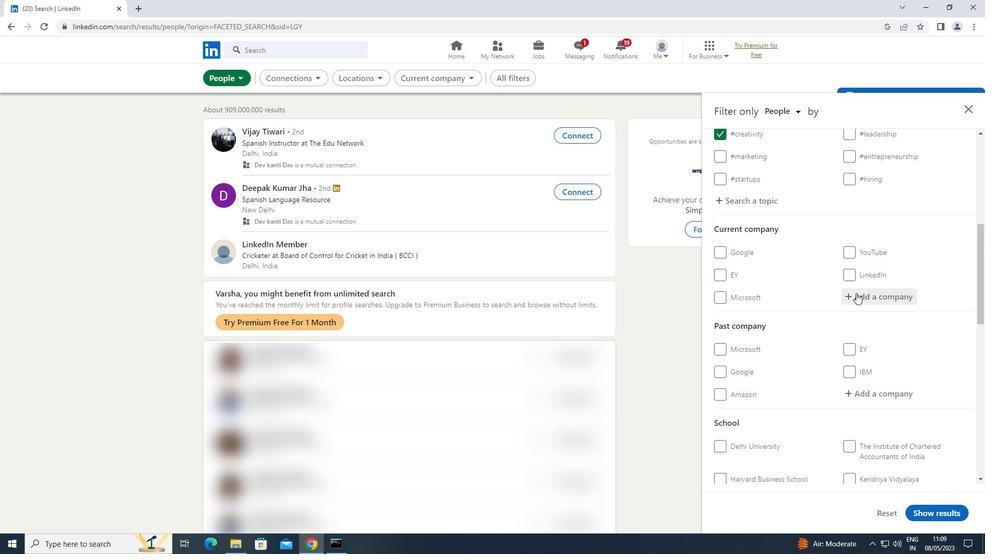 
Action: Mouse pressed left at (863, 297)
Screenshot: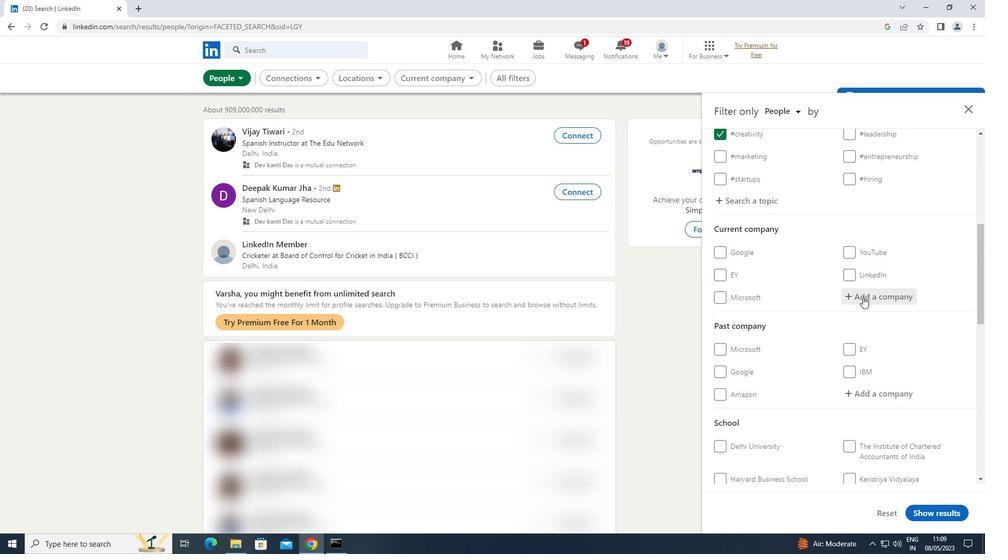 
Action: Key pressed <Key.shift>BAY<Key.shift>ONE
Screenshot: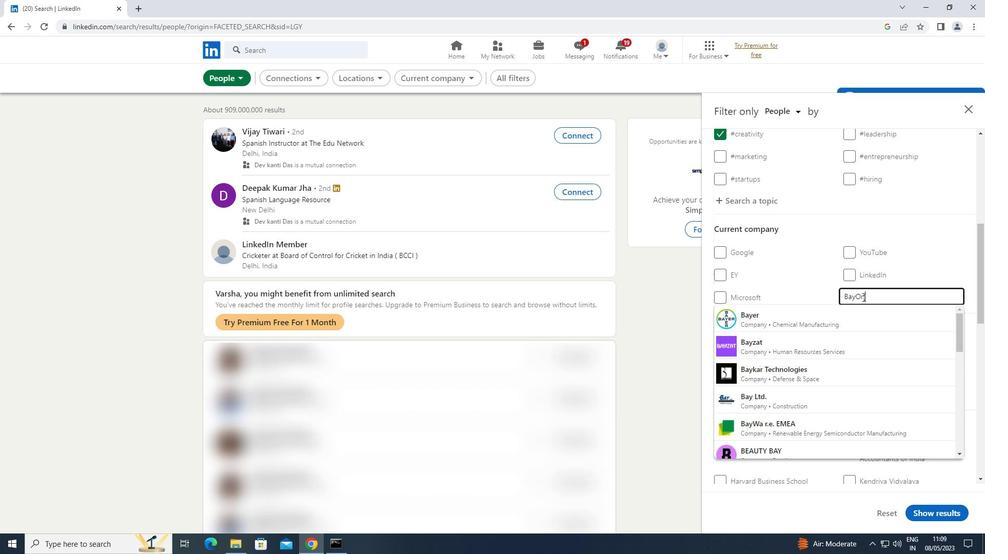 
Action: Mouse moved to (799, 309)
Screenshot: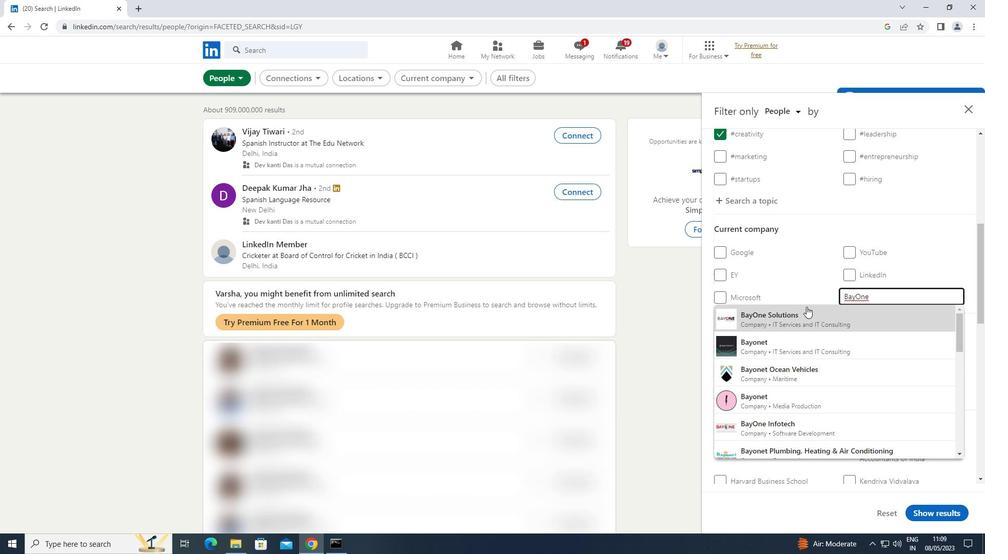
Action: Mouse pressed left at (799, 309)
Screenshot: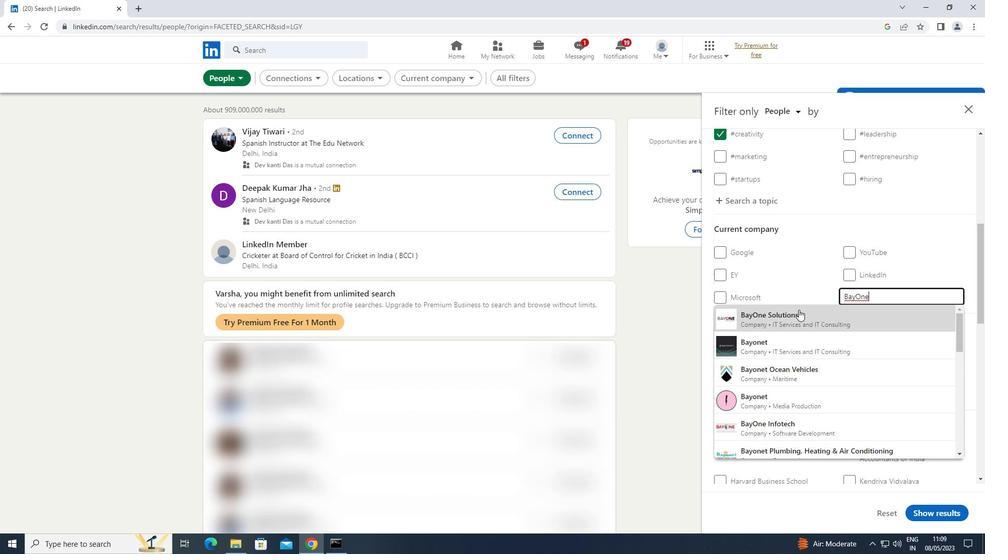 
Action: Mouse moved to (798, 310)
Screenshot: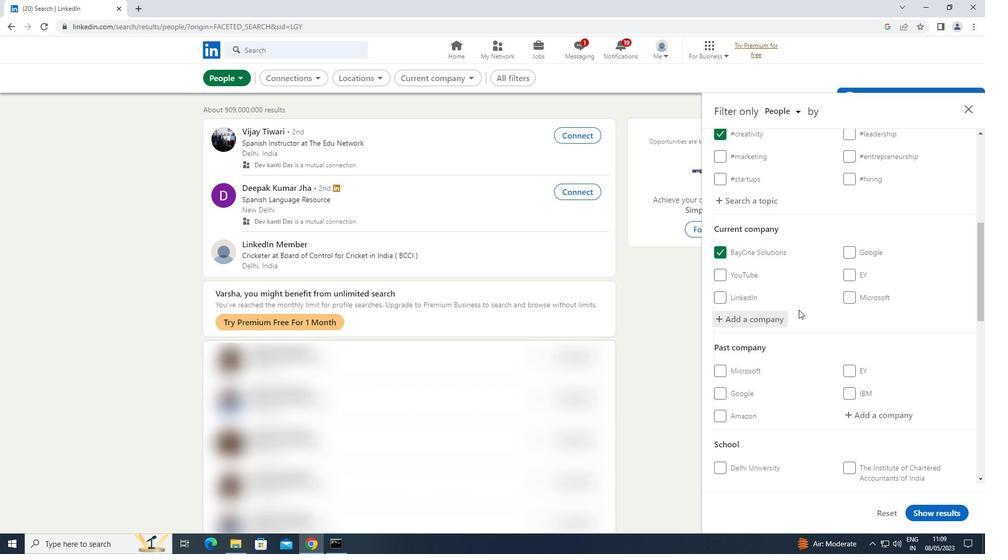 
Action: Mouse scrolled (798, 309) with delta (0, 0)
Screenshot: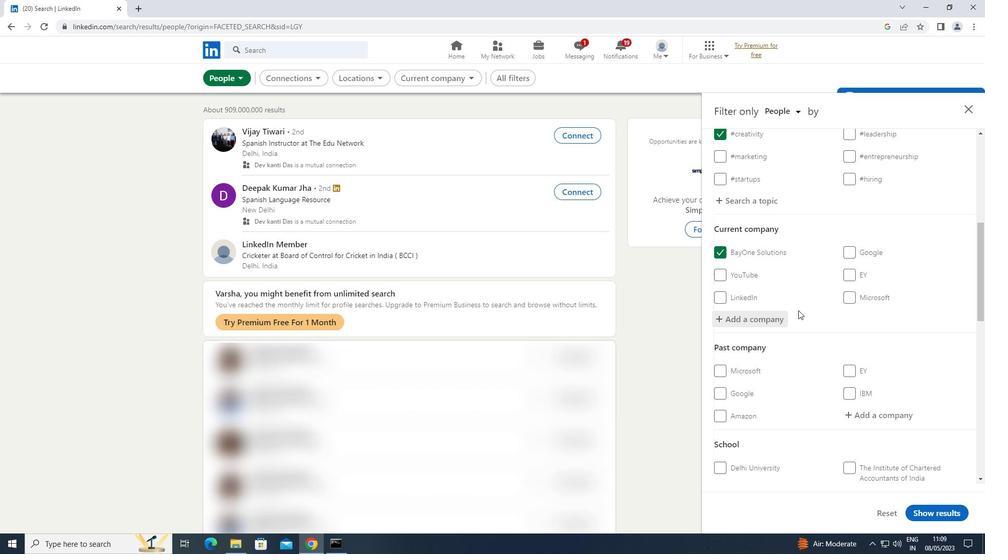 
Action: Mouse scrolled (798, 309) with delta (0, 0)
Screenshot: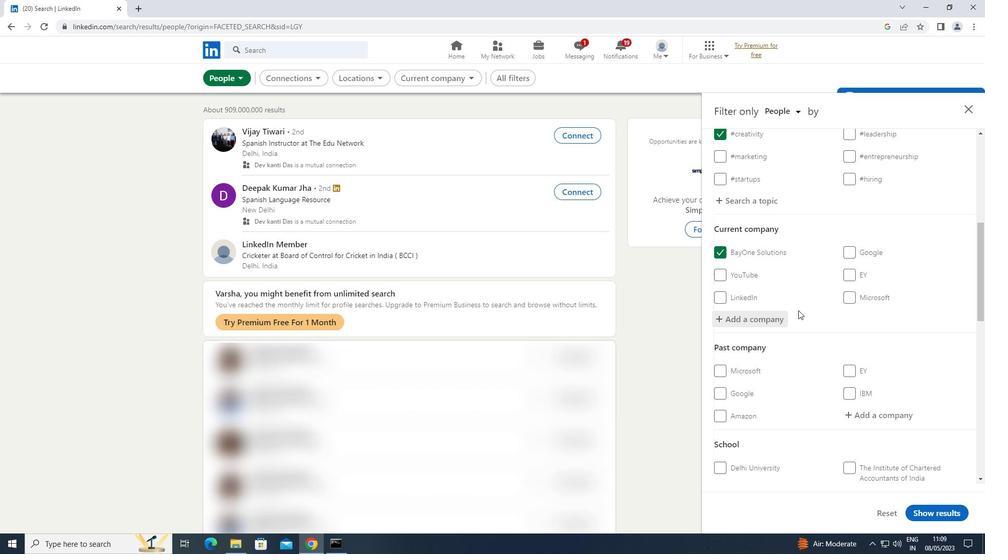 
Action: Mouse moved to (798, 311)
Screenshot: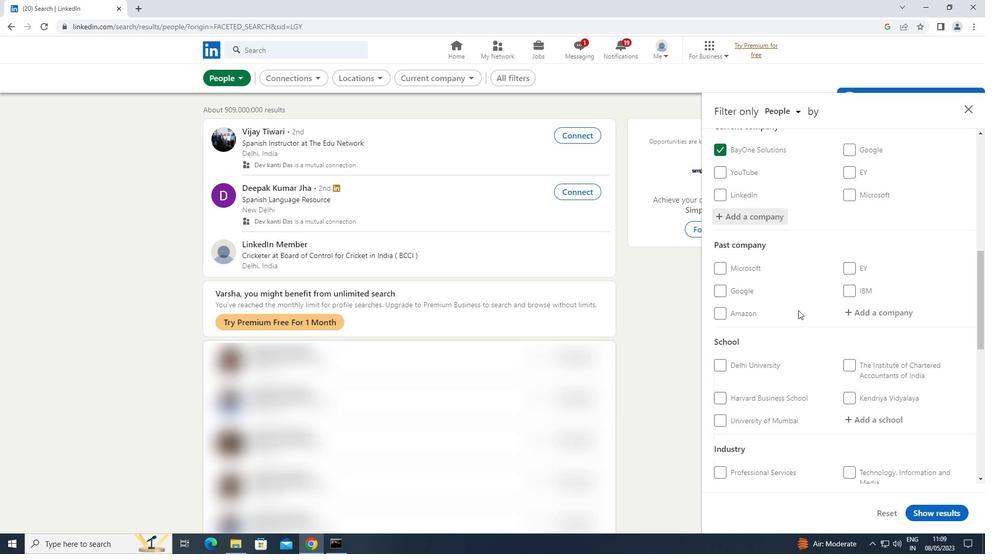 
Action: Mouse scrolled (798, 310) with delta (0, 0)
Screenshot: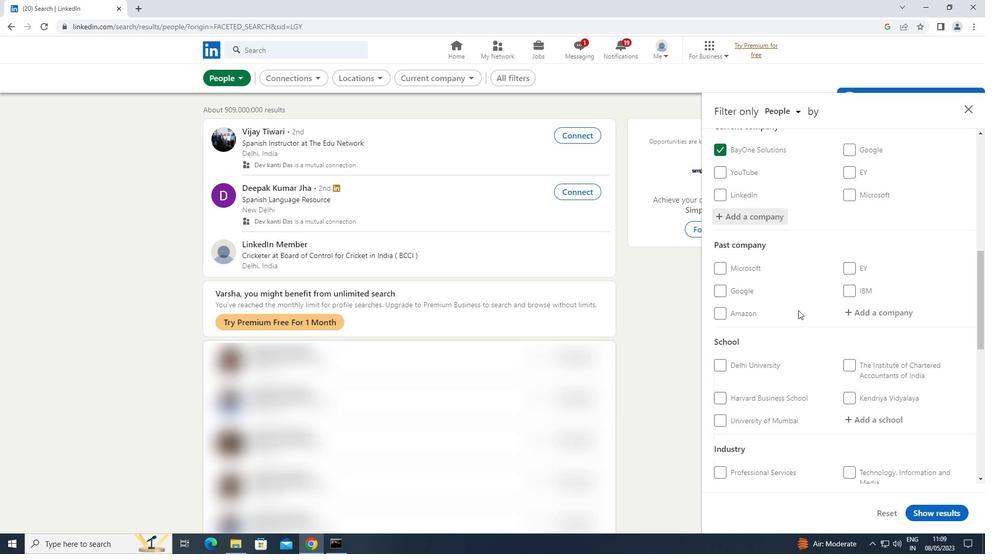 
Action: Mouse moved to (880, 366)
Screenshot: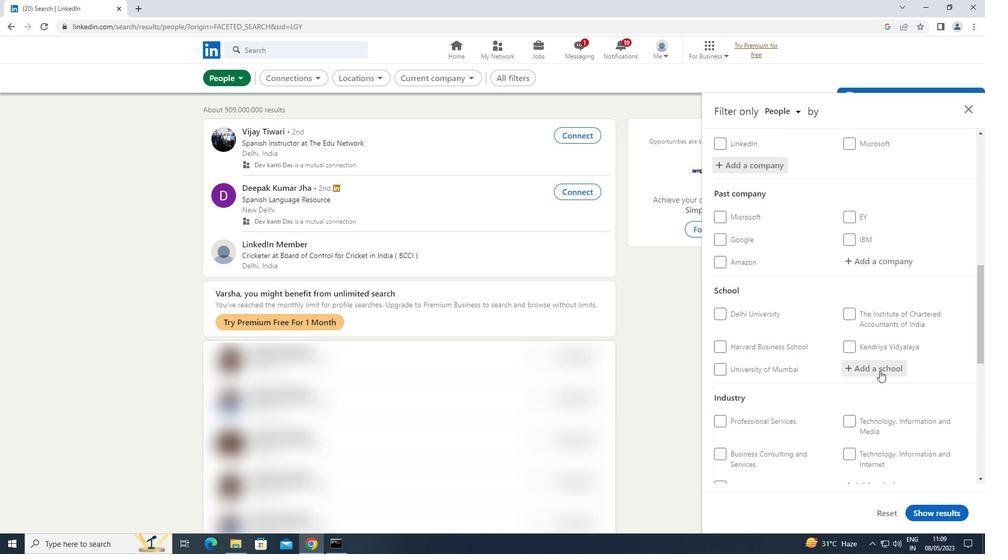 
Action: Mouse pressed left at (880, 366)
Screenshot: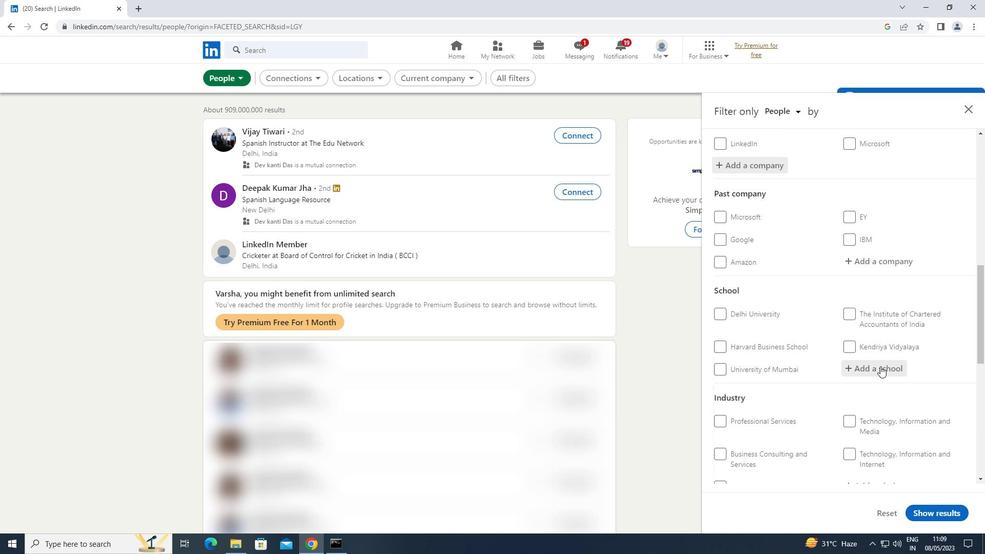 
Action: Key pressed <Key.shift>SWAMI
Screenshot: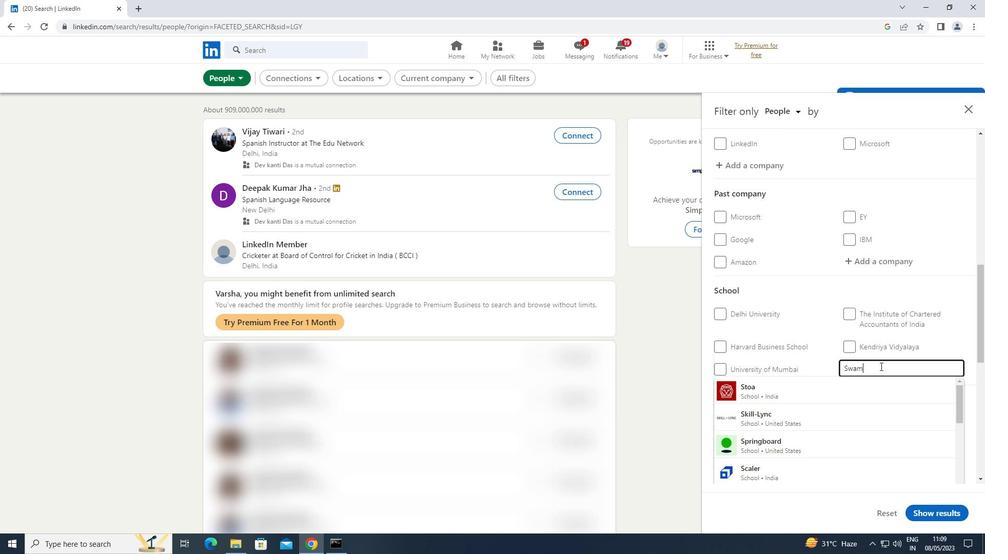 
Action: Mouse moved to (831, 383)
Screenshot: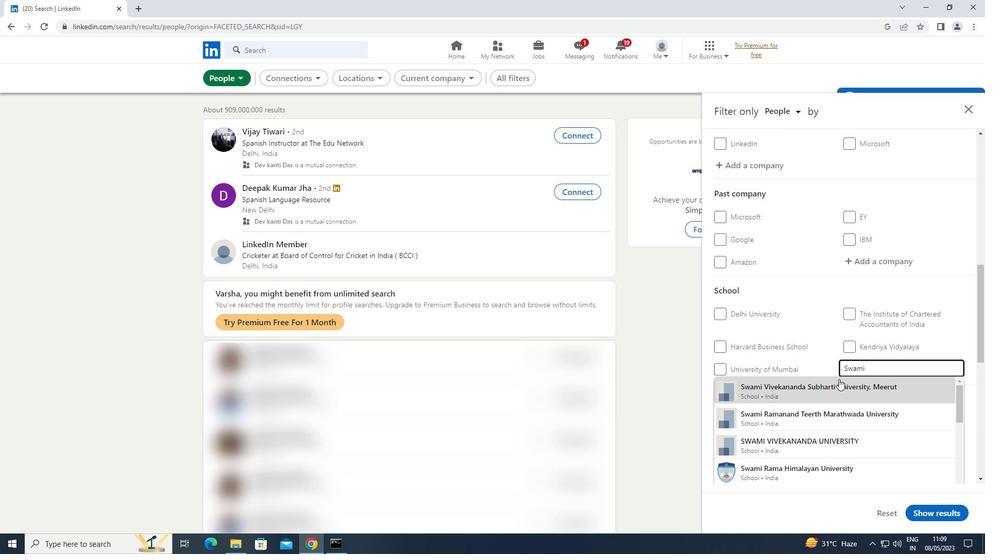 
Action: Mouse pressed left at (831, 383)
Screenshot: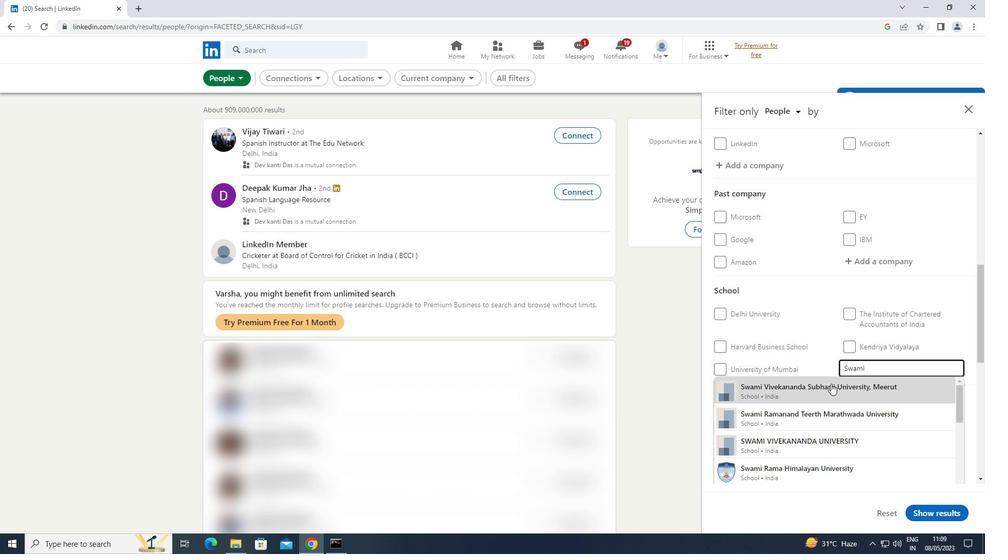 
Action: Mouse moved to (825, 377)
Screenshot: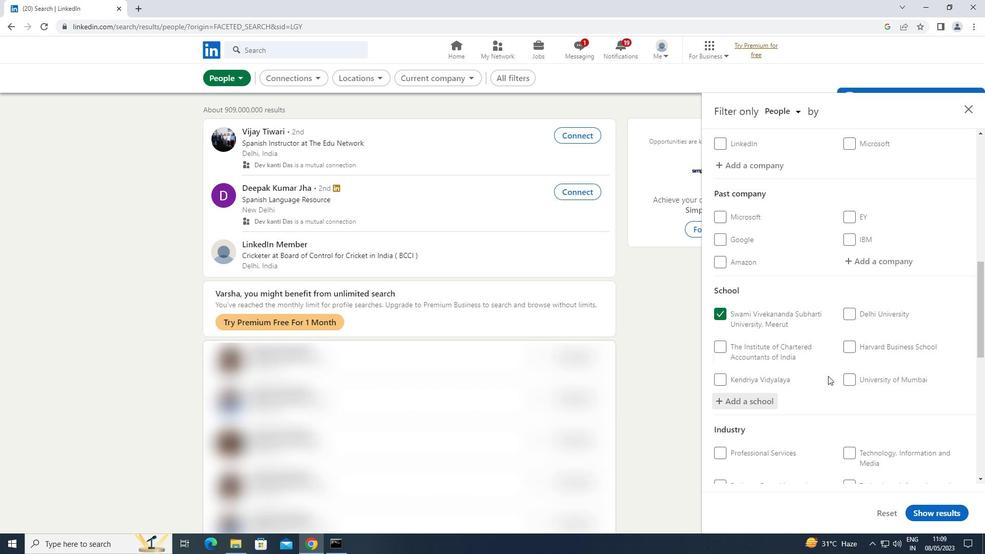 
Action: Mouse scrolled (825, 376) with delta (0, 0)
Screenshot: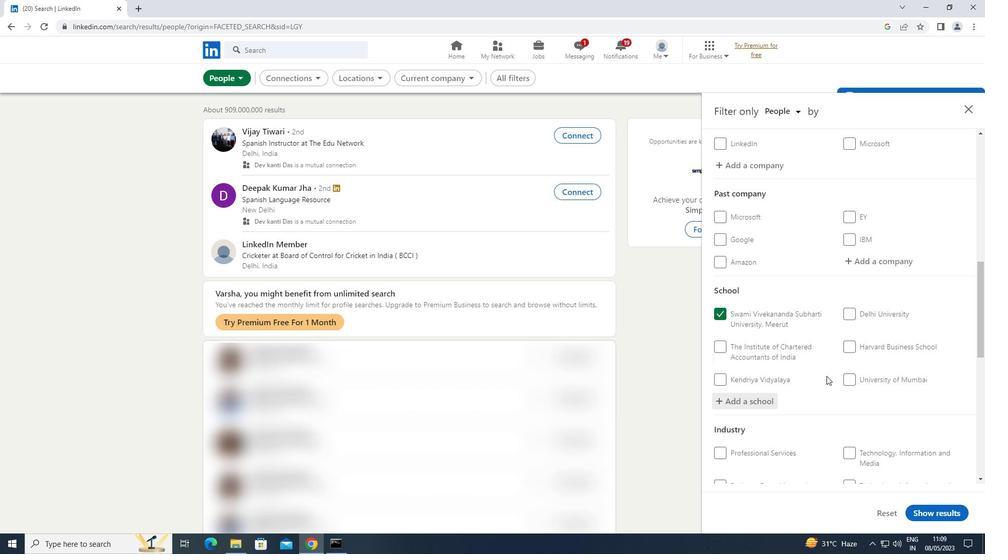 
Action: Mouse moved to (824, 378)
Screenshot: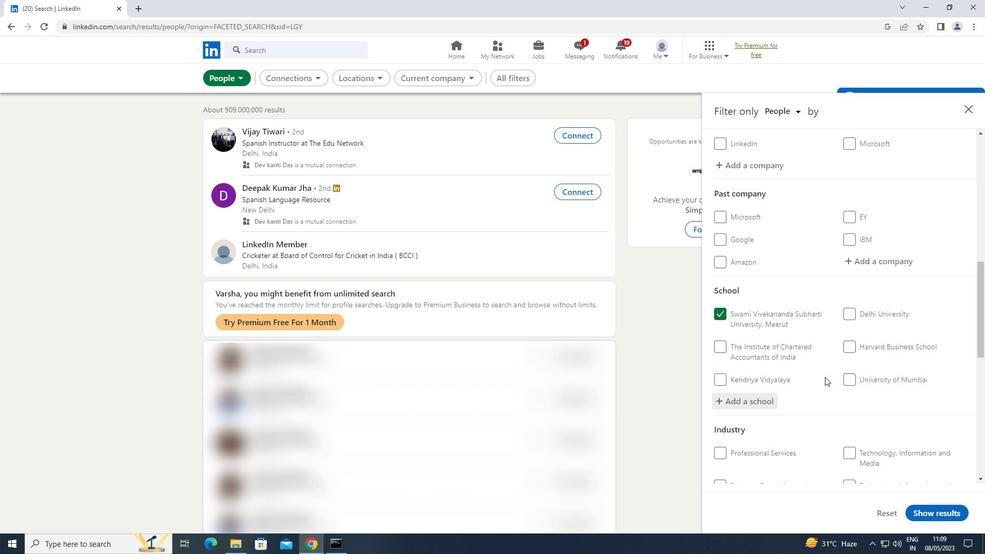
Action: Mouse scrolled (824, 377) with delta (0, 0)
Screenshot: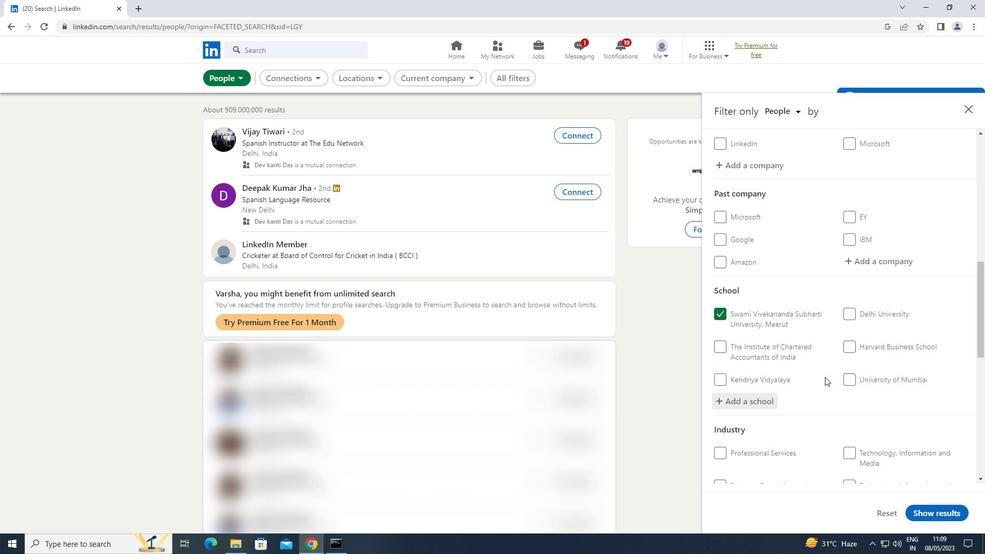 
Action: Mouse moved to (823, 379)
Screenshot: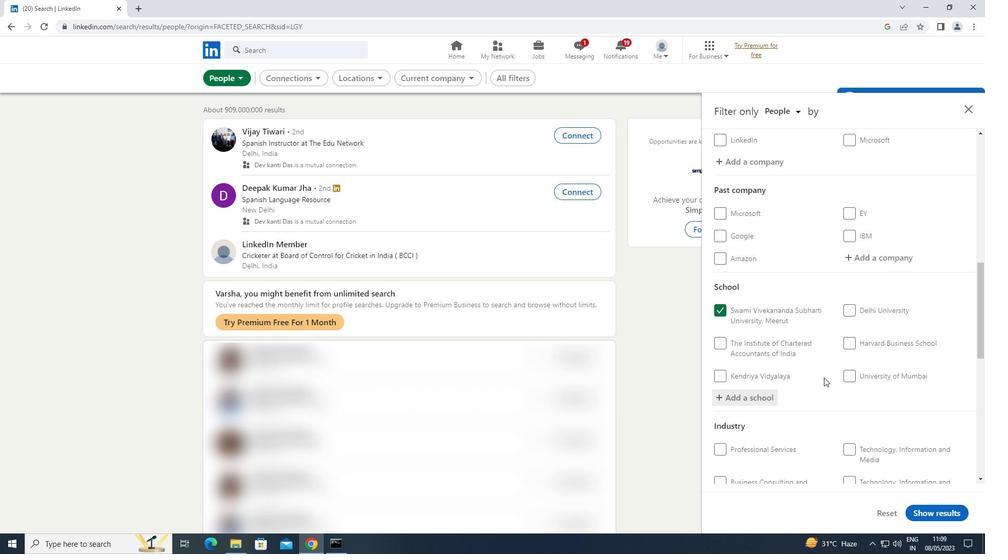 
Action: Mouse scrolled (823, 378) with delta (0, 0)
Screenshot: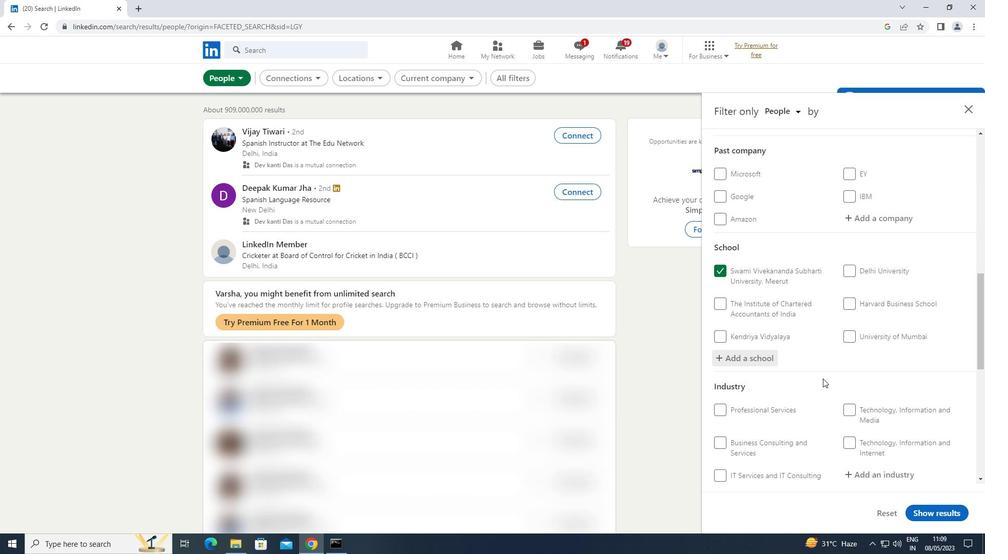 
Action: Mouse moved to (871, 358)
Screenshot: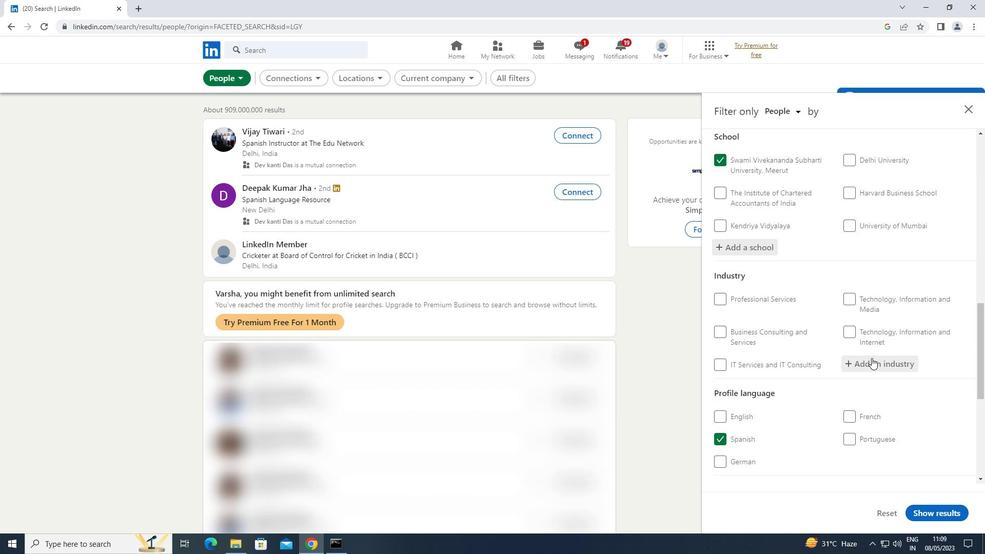 
Action: Mouse pressed left at (871, 358)
Screenshot: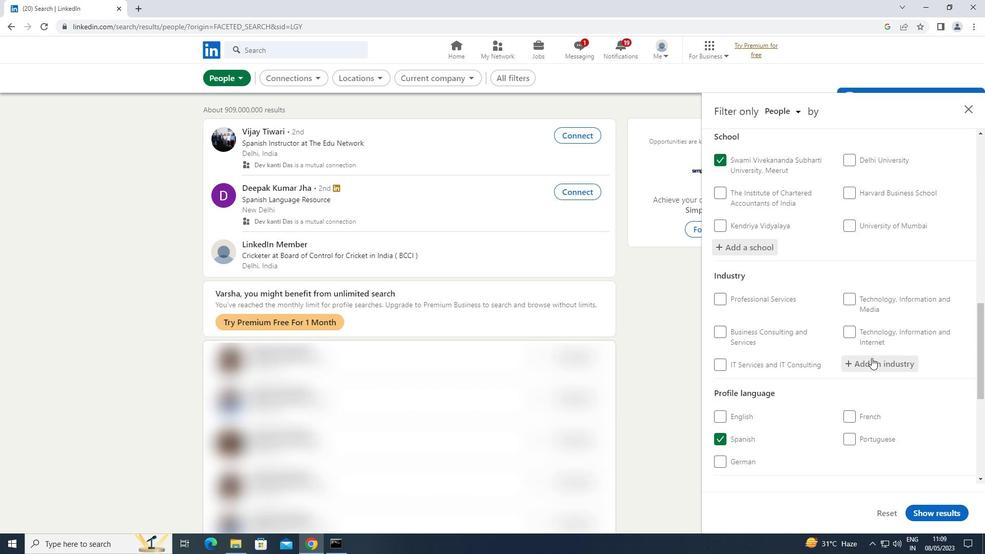 
Action: Mouse moved to (871, 358)
Screenshot: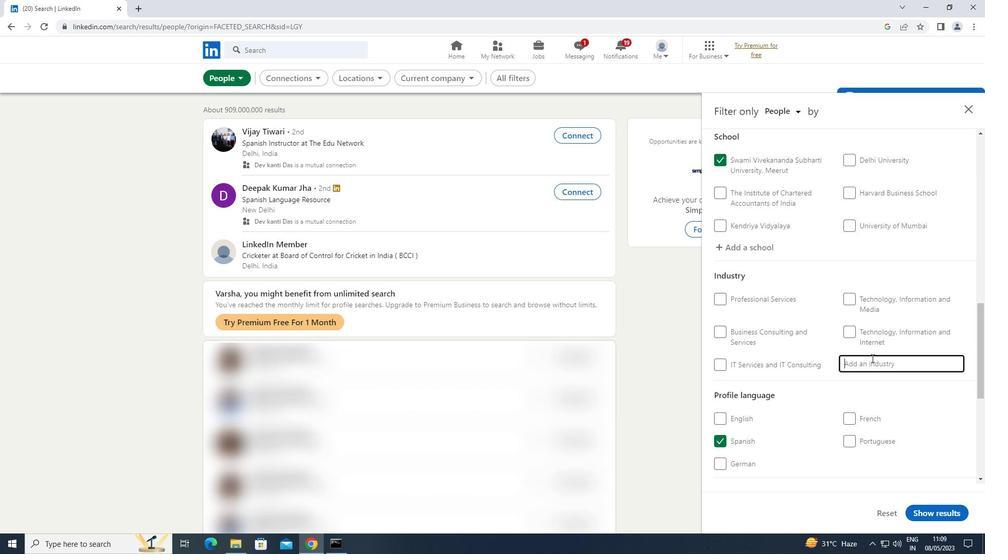 
Action: Key pressed <Key.shift>OUTSOUR
Screenshot: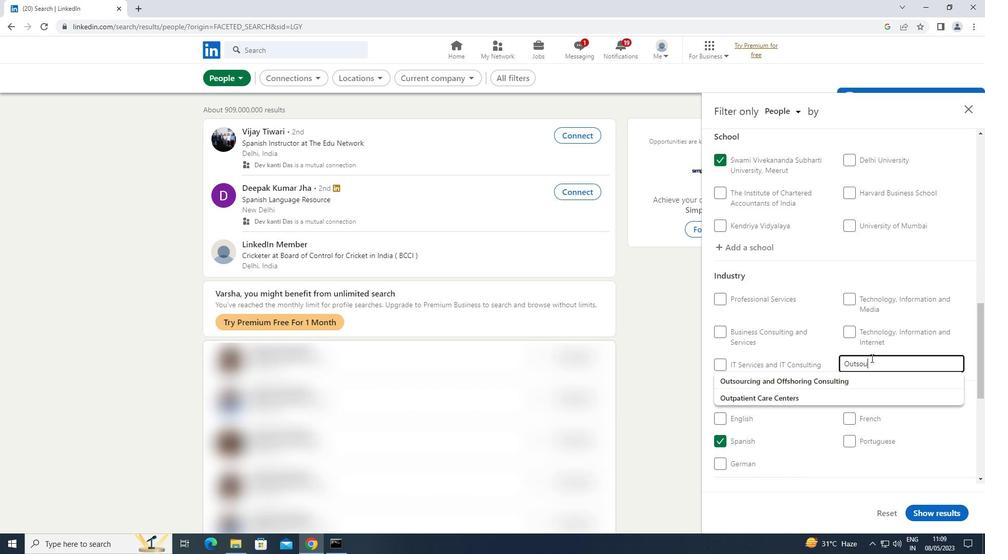 
Action: Mouse moved to (778, 380)
Screenshot: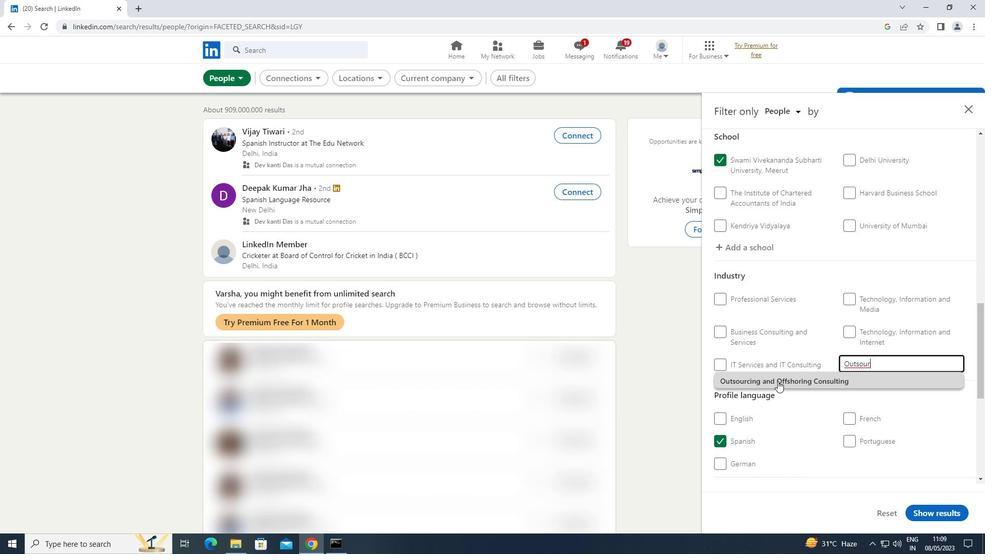 
Action: Mouse pressed left at (778, 380)
Screenshot: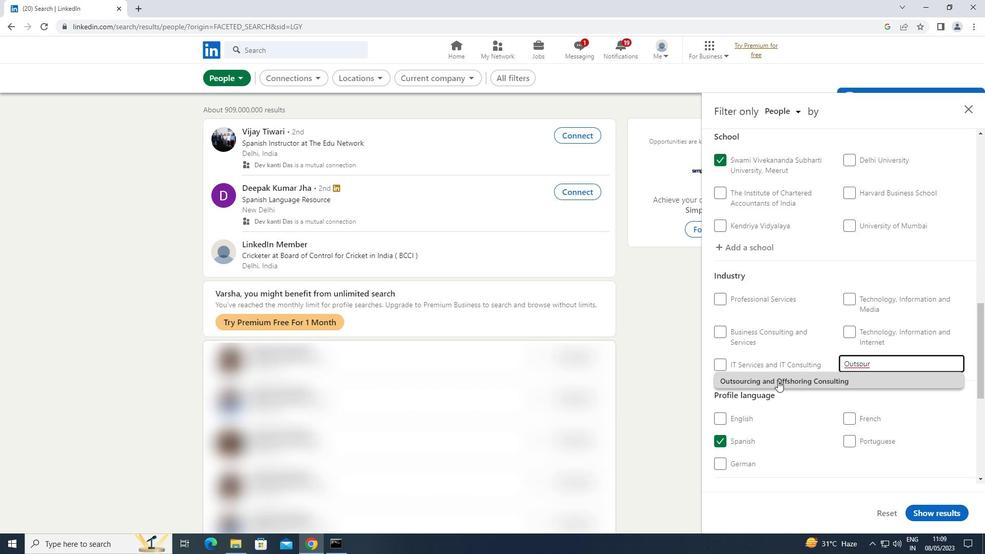 
Action: Mouse moved to (779, 380)
Screenshot: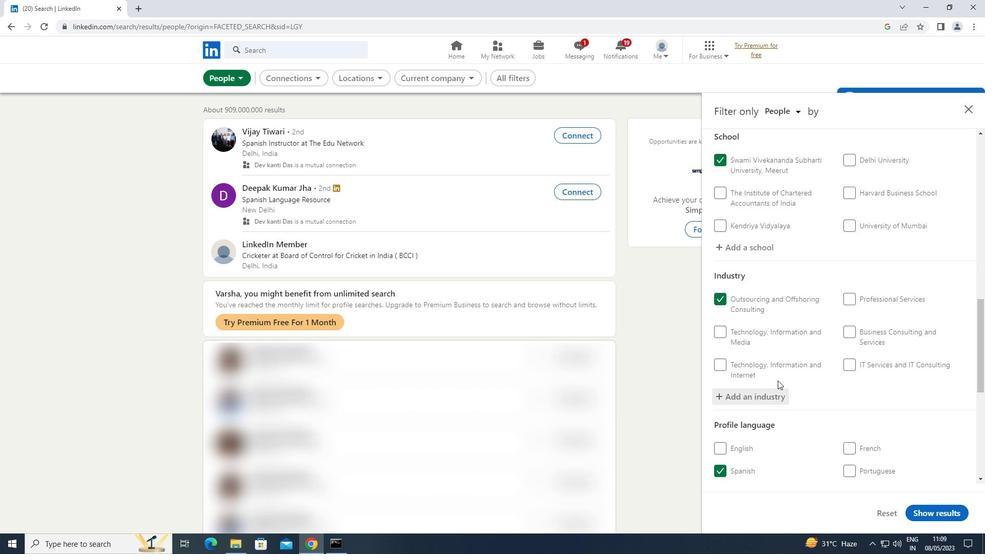 
Action: Mouse scrolled (779, 379) with delta (0, 0)
Screenshot: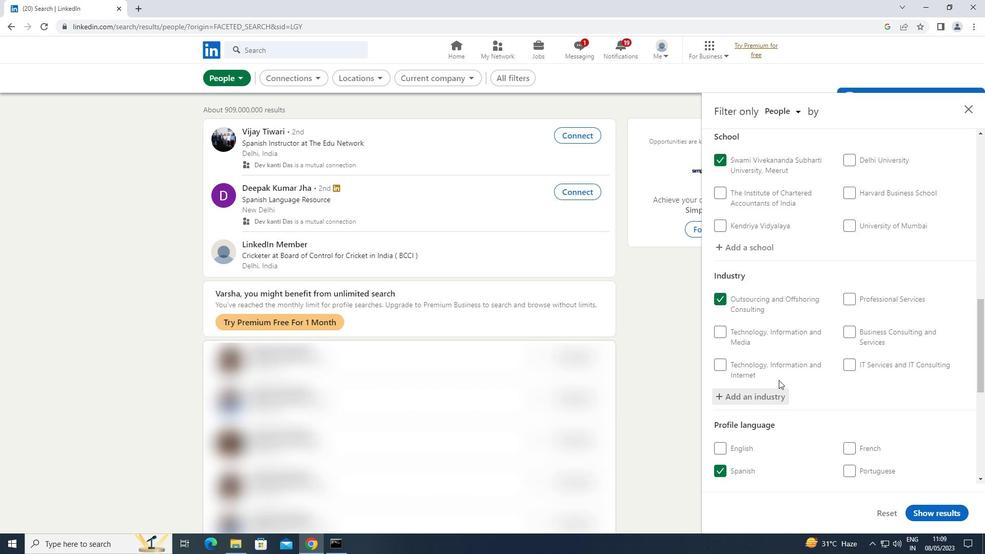 
Action: Mouse scrolled (779, 379) with delta (0, 0)
Screenshot: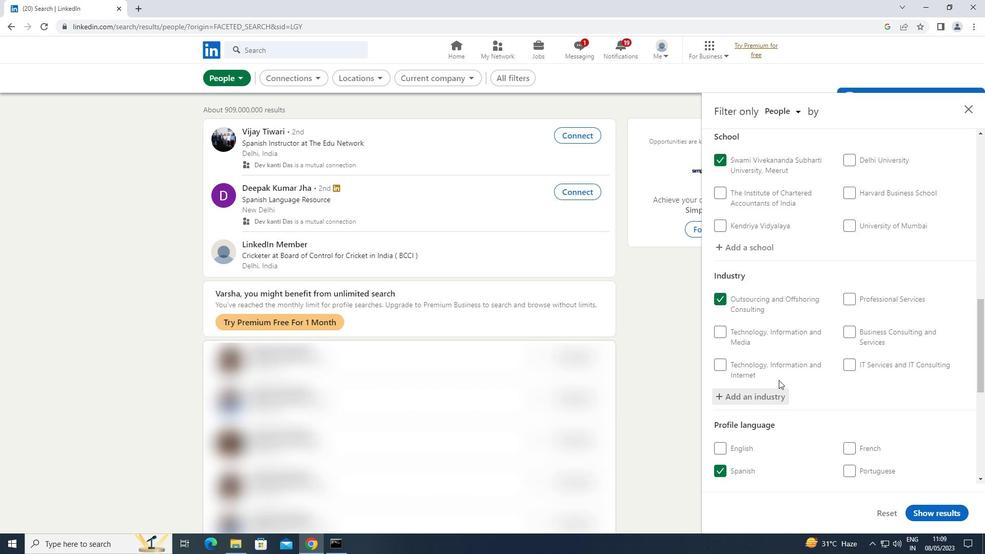 
Action: Mouse scrolled (779, 379) with delta (0, 0)
Screenshot: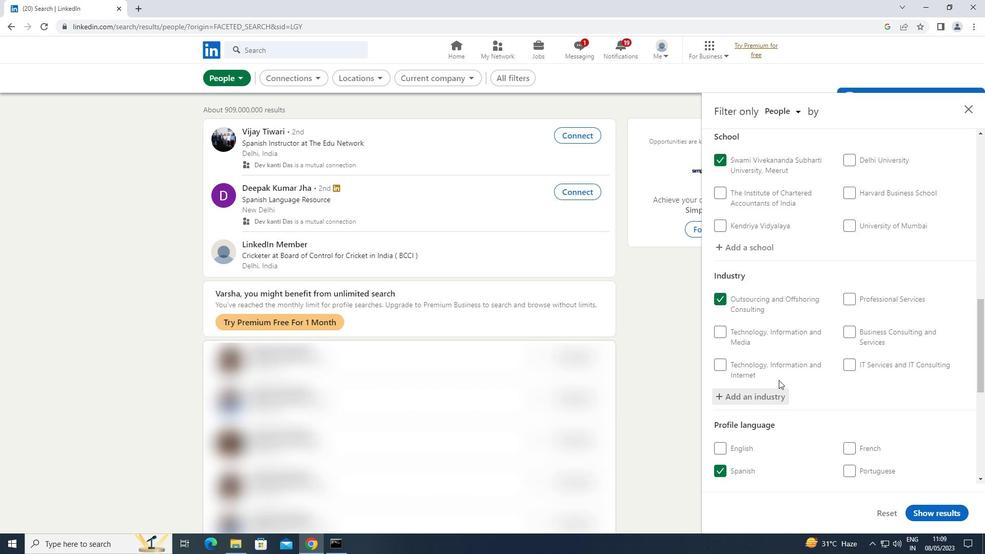 
Action: Mouse scrolled (779, 379) with delta (0, 0)
Screenshot: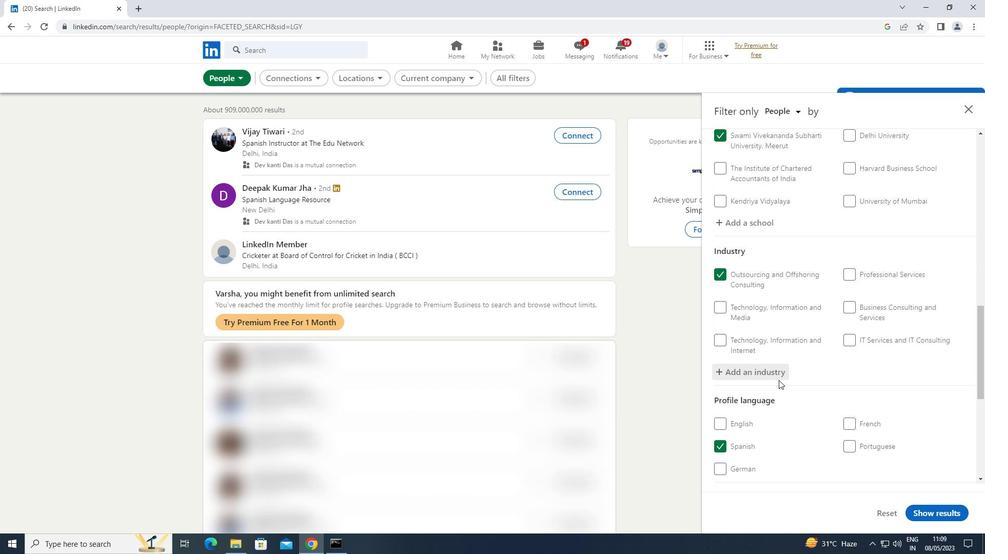 
Action: Mouse moved to (873, 443)
Screenshot: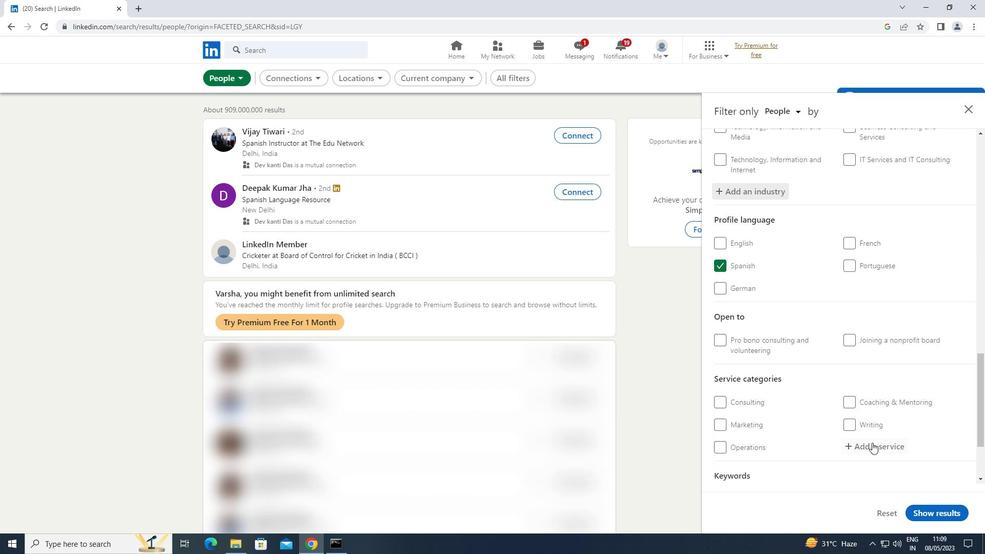 
Action: Mouse pressed left at (873, 443)
Screenshot: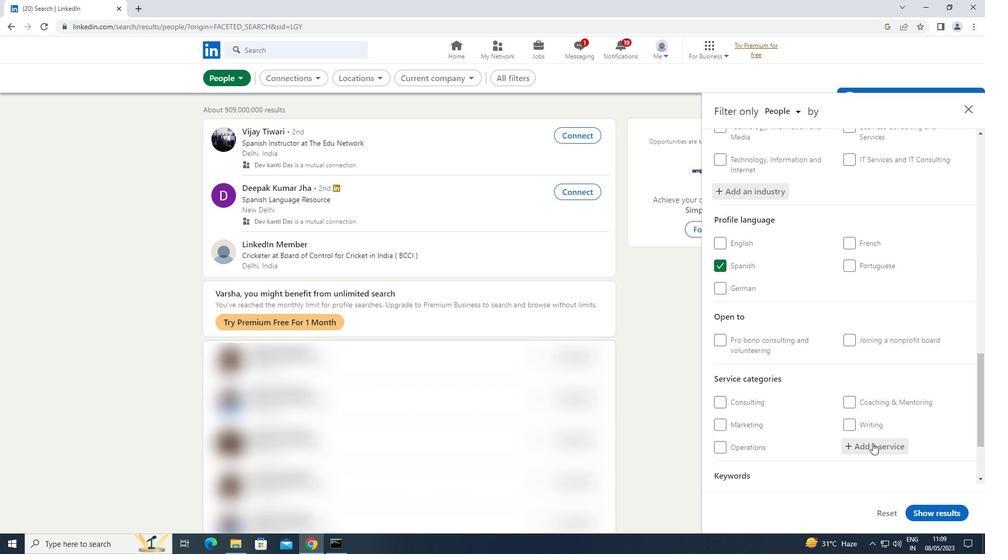 
Action: Key pressed <Key.shift>WEDDING
Screenshot: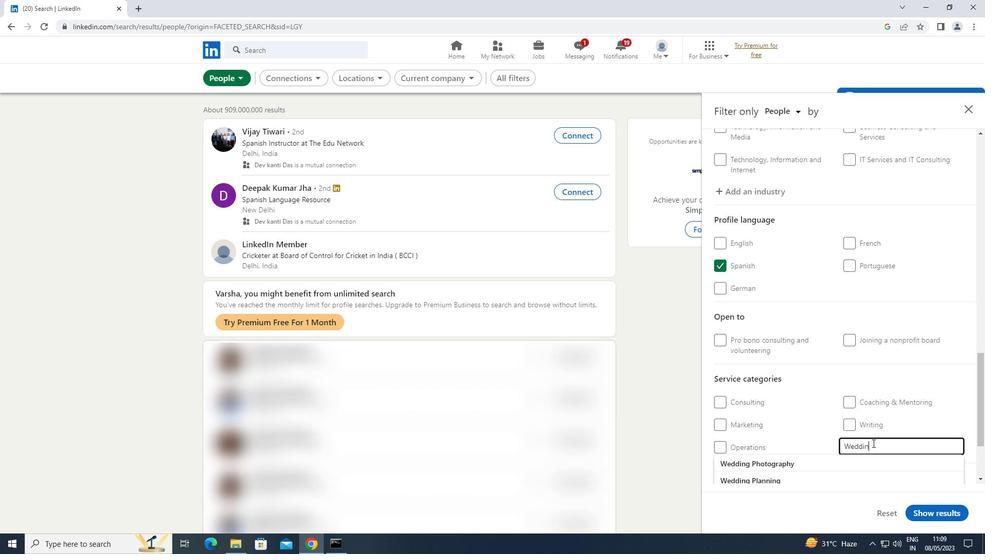 
Action: Mouse moved to (760, 481)
Screenshot: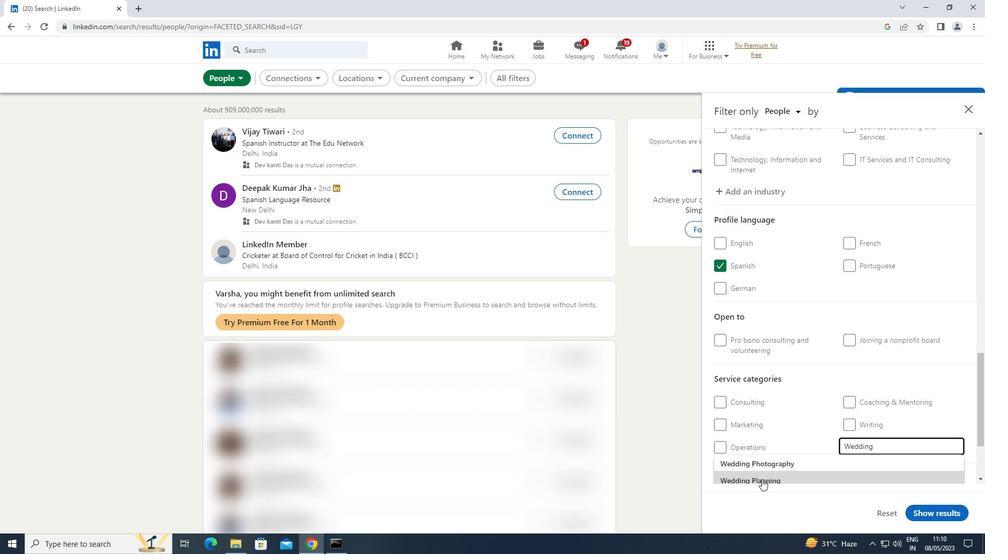
Action: Mouse pressed left at (760, 481)
Screenshot: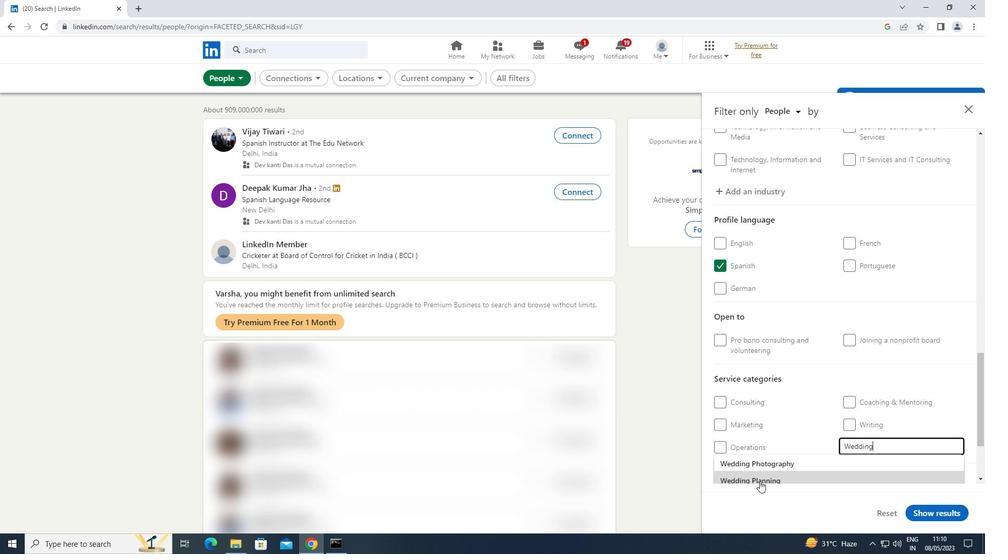 
Action: Mouse moved to (787, 444)
Screenshot: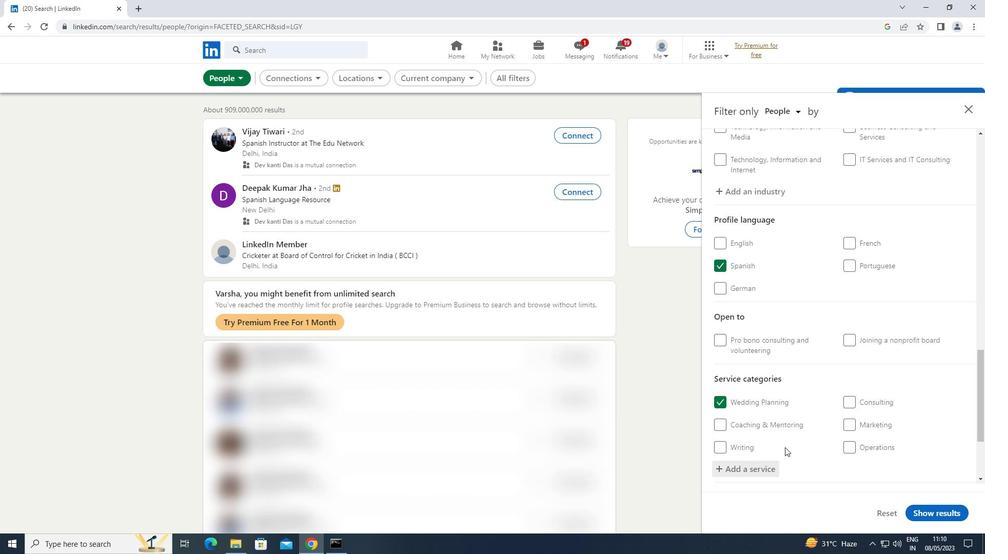 
Action: Mouse scrolled (787, 443) with delta (0, 0)
Screenshot: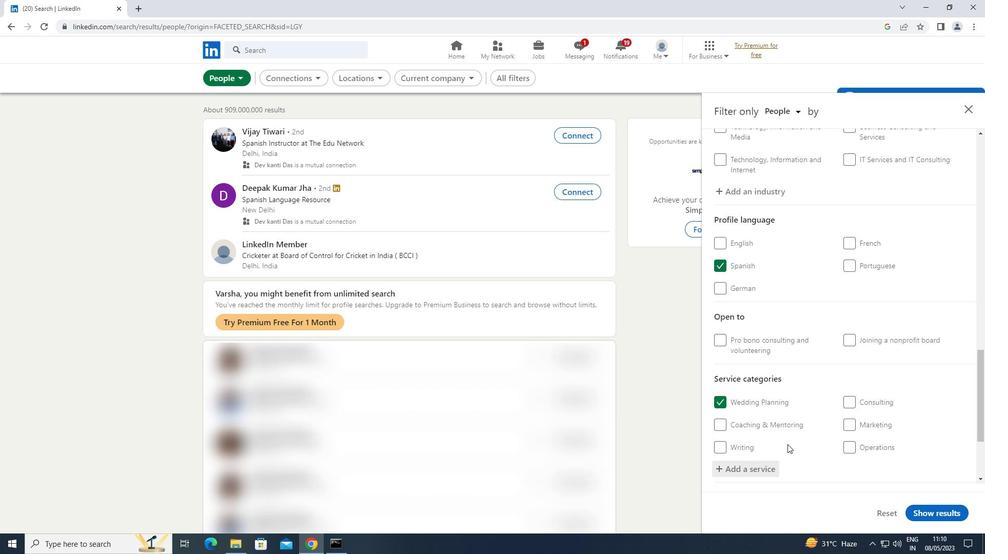 
Action: Mouse moved to (787, 444)
Screenshot: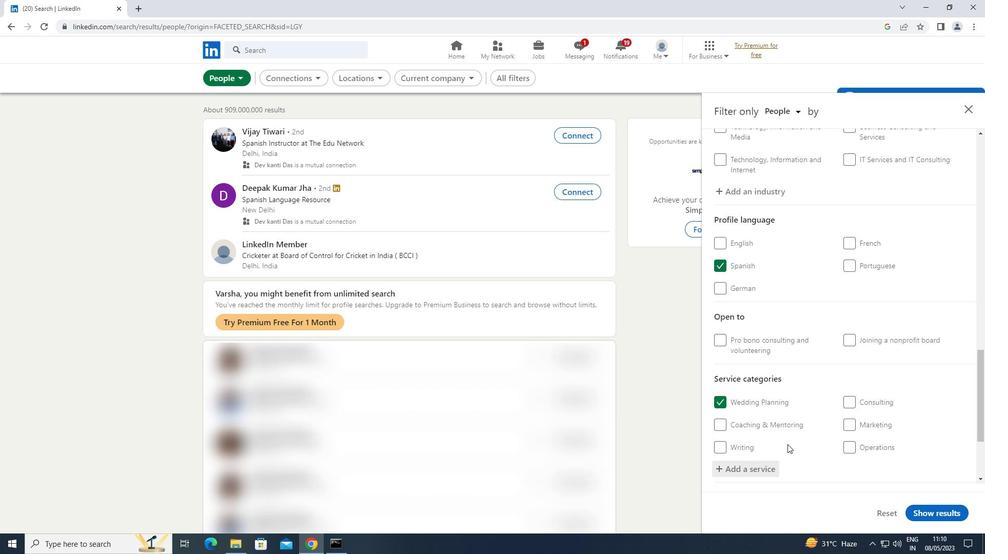 
Action: Mouse scrolled (787, 443) with delta (0, 0)
Screenshot: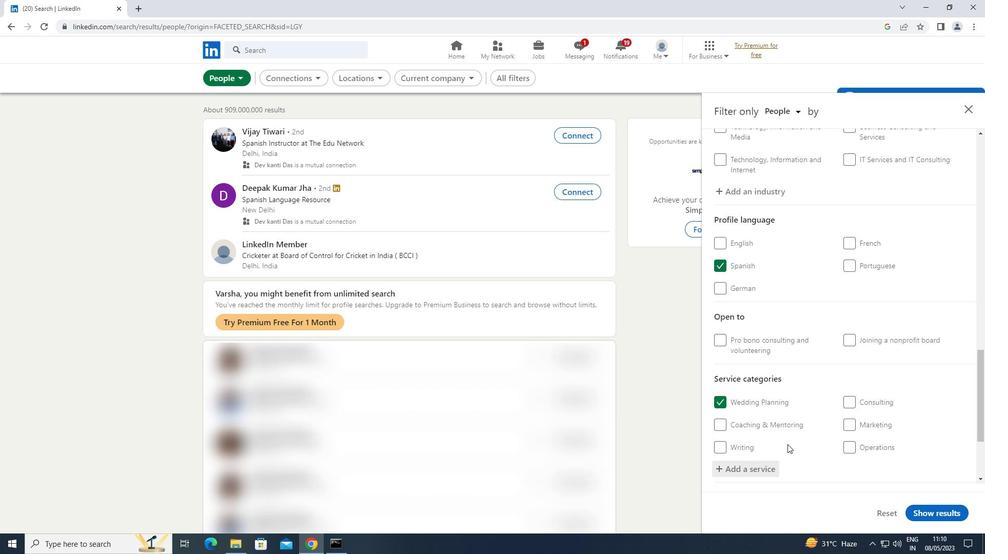
Action: Mouse scrolled (787, 443) with delta (0, 0)
Screenshot: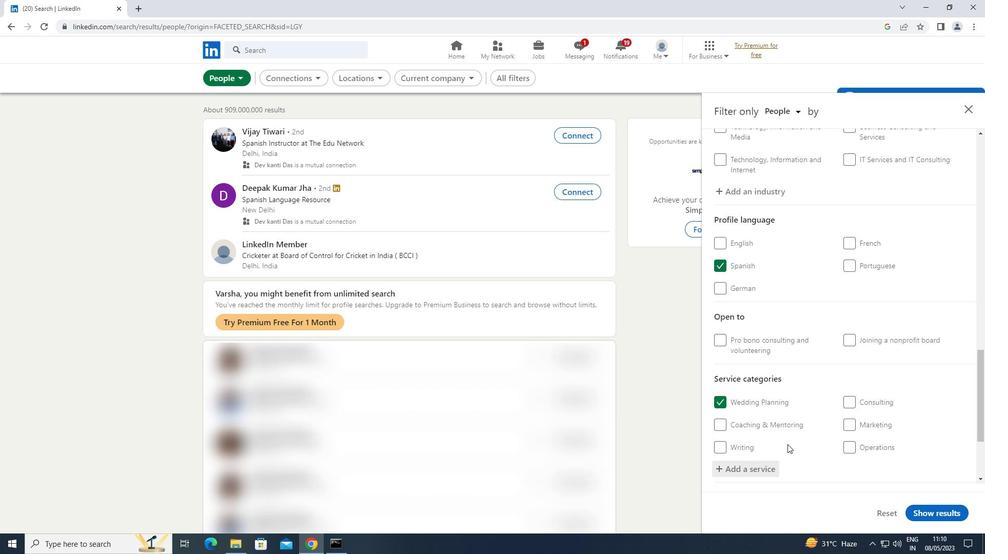 
Action: Mouse moved to (788, 443)
Screenshot: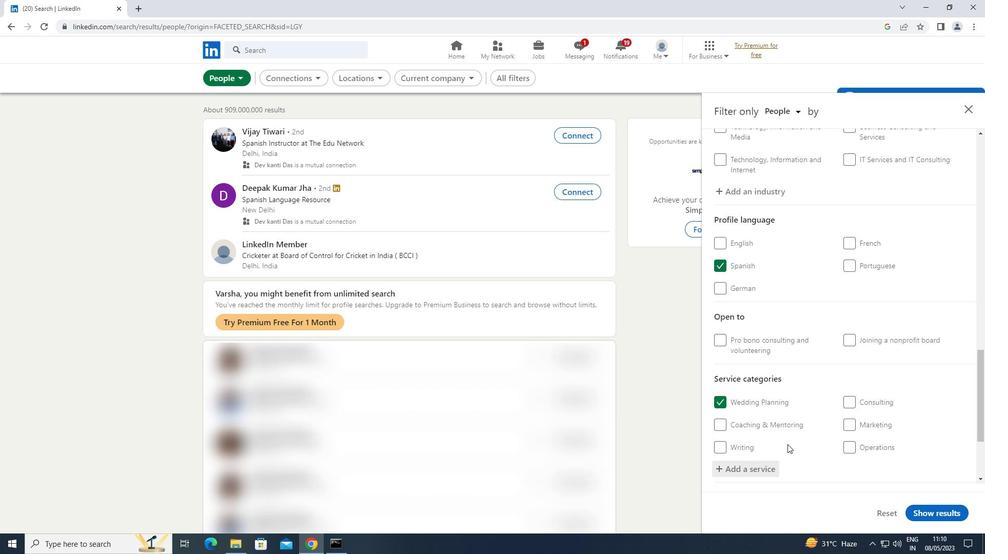 
Action: Mouse scrolled (788, 443) with delta (0, 0)
Screenshot: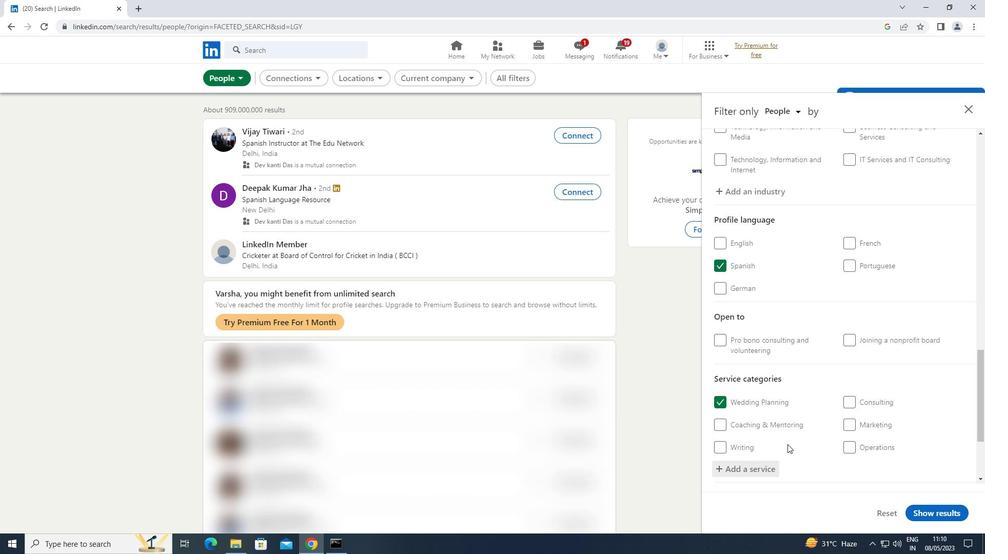 
Action: Mouse scrolled (788, 443) with delta (0, 0)
Screenshot: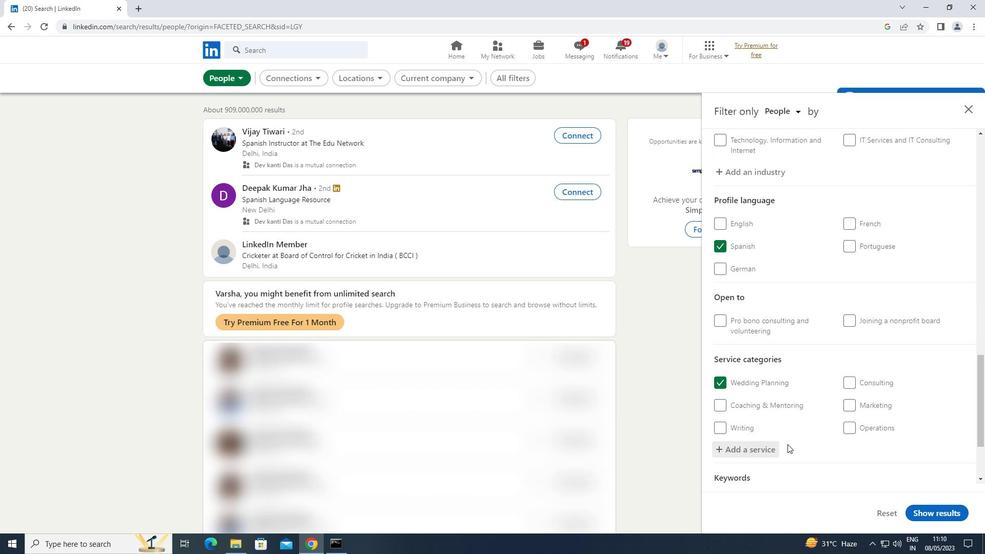 
Action: Mouse moved to (789, 443)
Screenshot: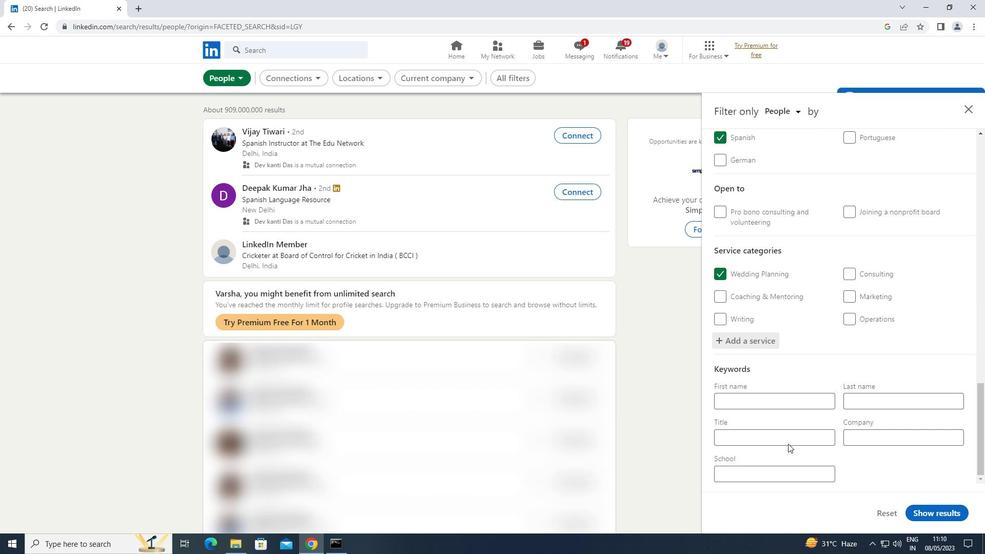 
Action: Mouse scrolled (789, 443) with delta (0, 0)
Screenshot: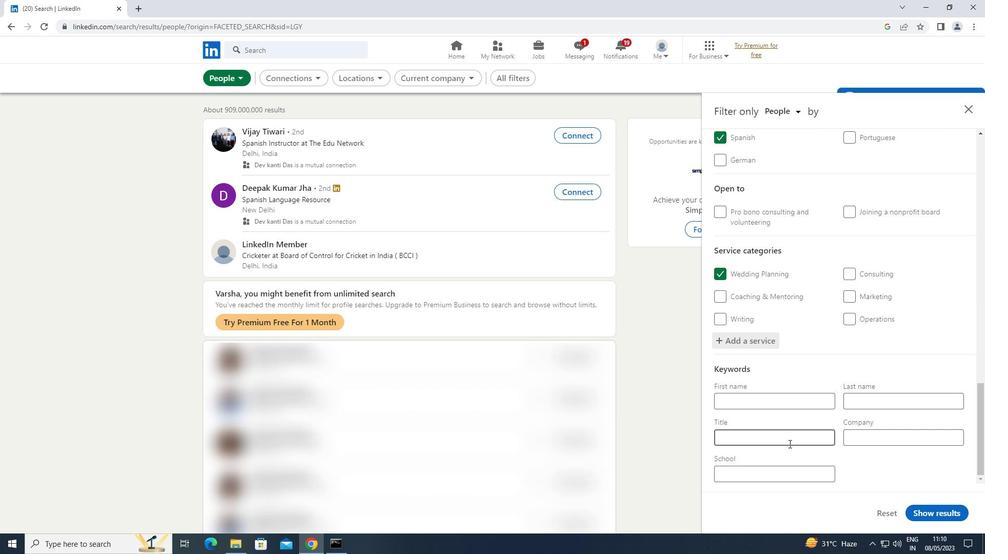 
Action: Mouse scrolled (789, 443) with delta (0, 0)
Screenshot: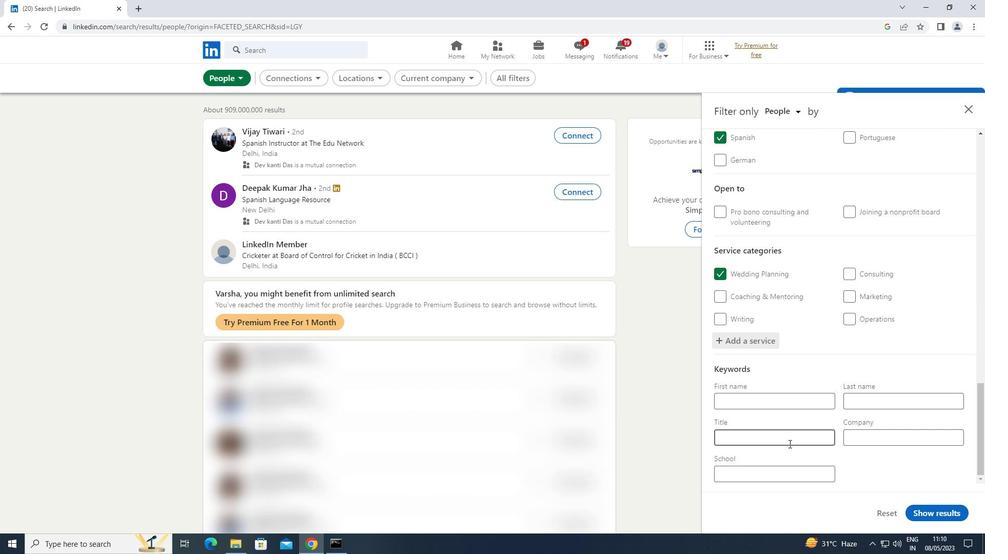 
Action: Mouse scrolled (789, 443) with delta (0, 0)
Screenshot: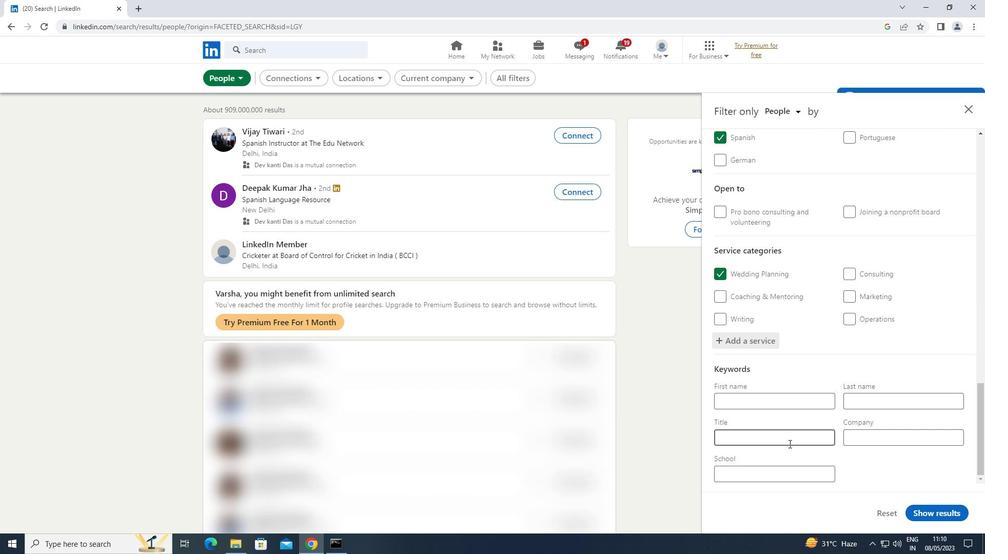 
Action: Mouse moved to (784, 437)
Screenshot: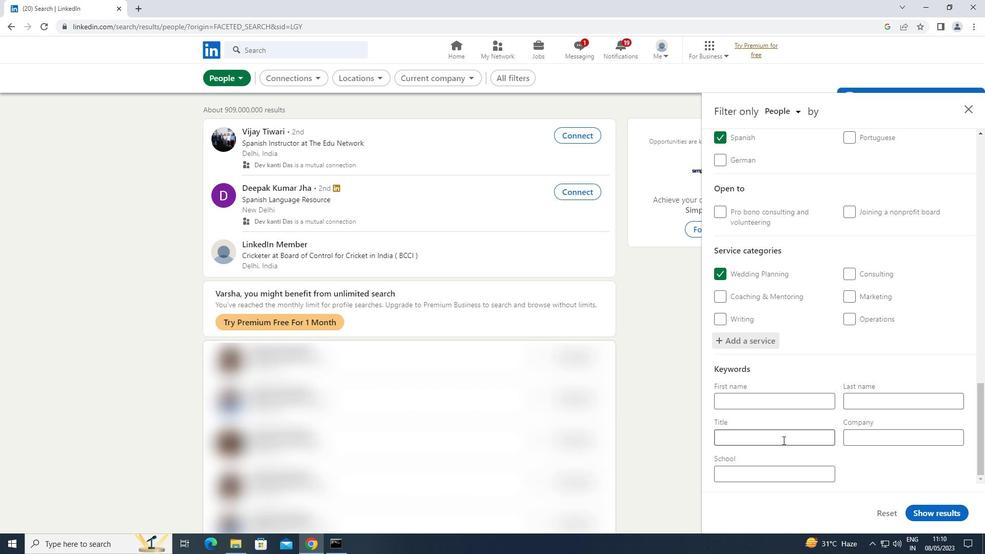 
Action: Mouse pressed left at (784, 437)
Screenshot: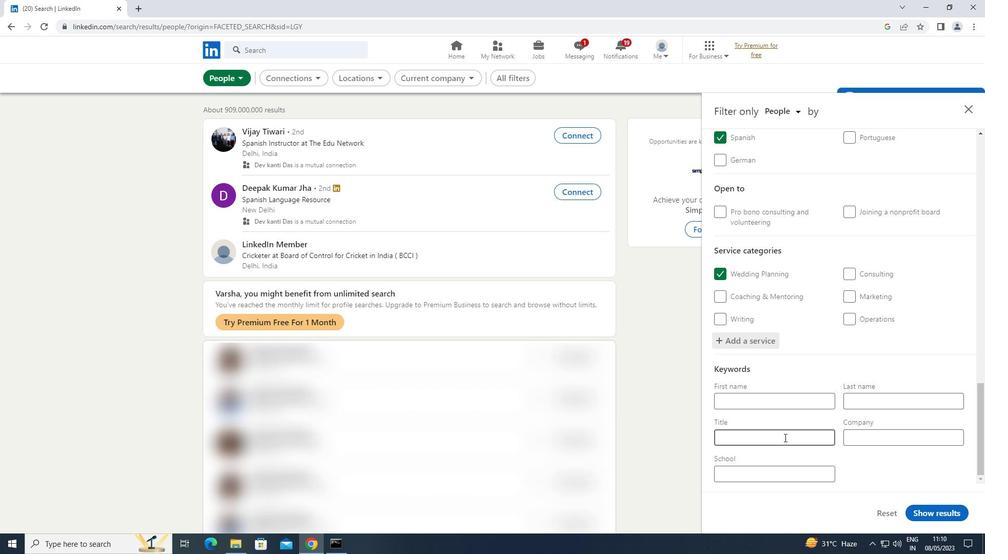 
Action: Key pressed <Key.shift>FRONT<Key.space><Key.shift>DESK<Key.space><Key.shift>ASSOCIATE
Screenshot: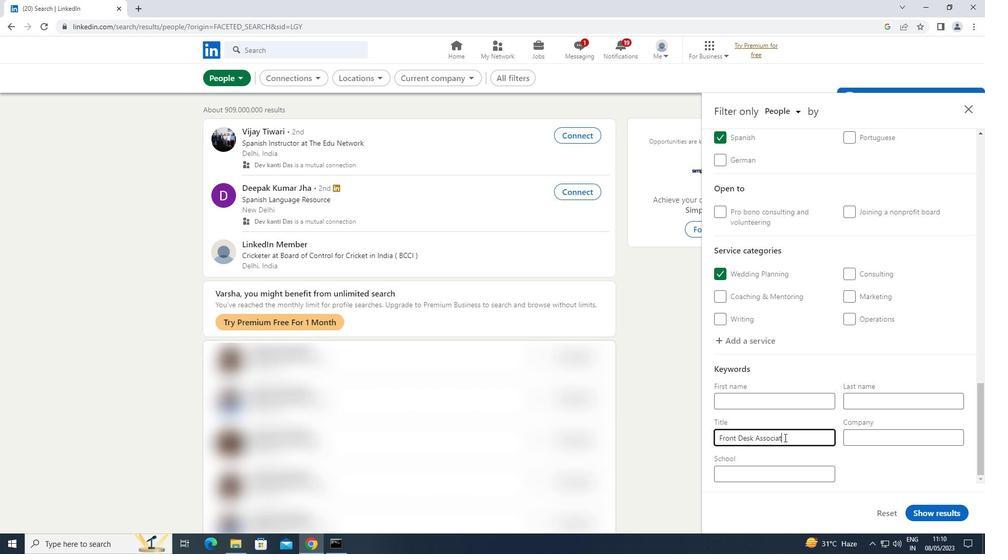 
Action: Mouse moved to (933, 515)
Screenshot: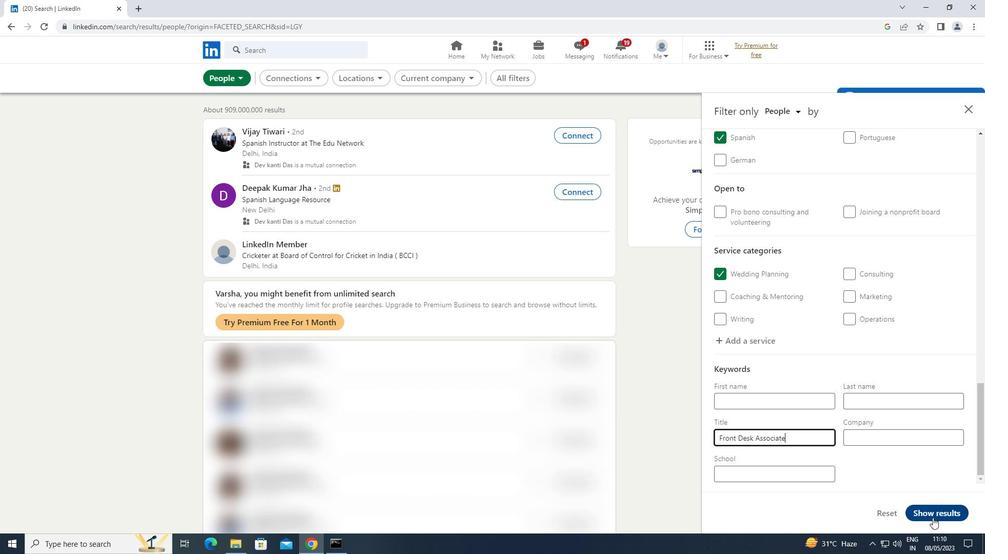 
Action: Mouse pressed left at (933, 515)
Screenshot: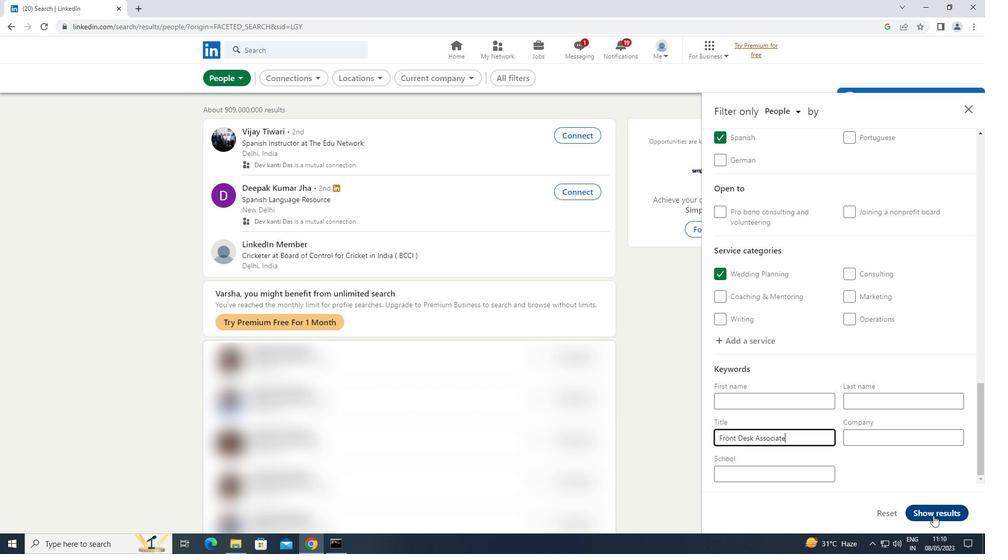 
Action: Mouse moved to (933, 512)
Screenshot: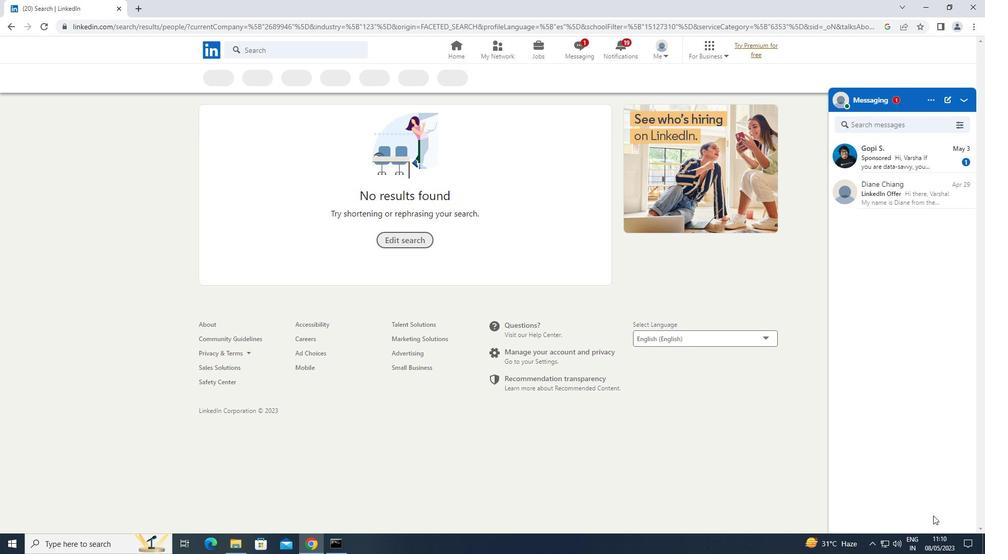 
